 Task: Open terms of use by upcounsel template from the template gallery.
Action: Mouse moved to (56, 101)
Screenshot: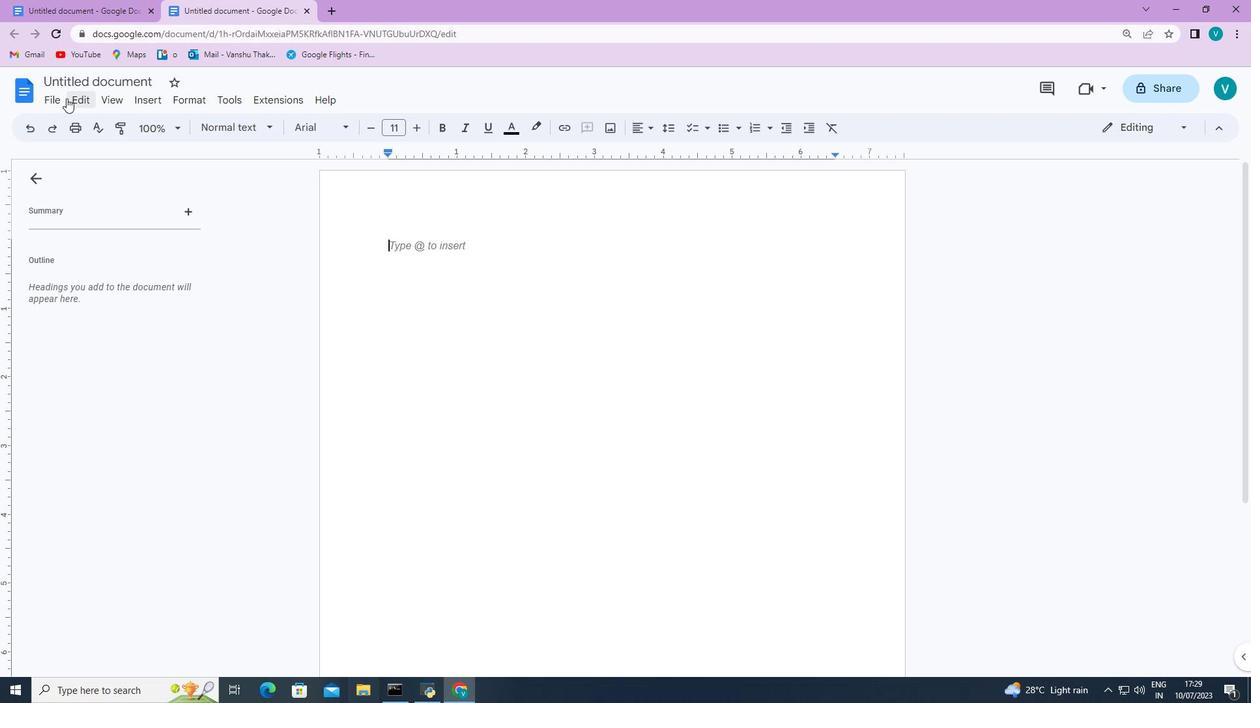 
Action: Mouse pressed left at (56, 101)
Screenshot: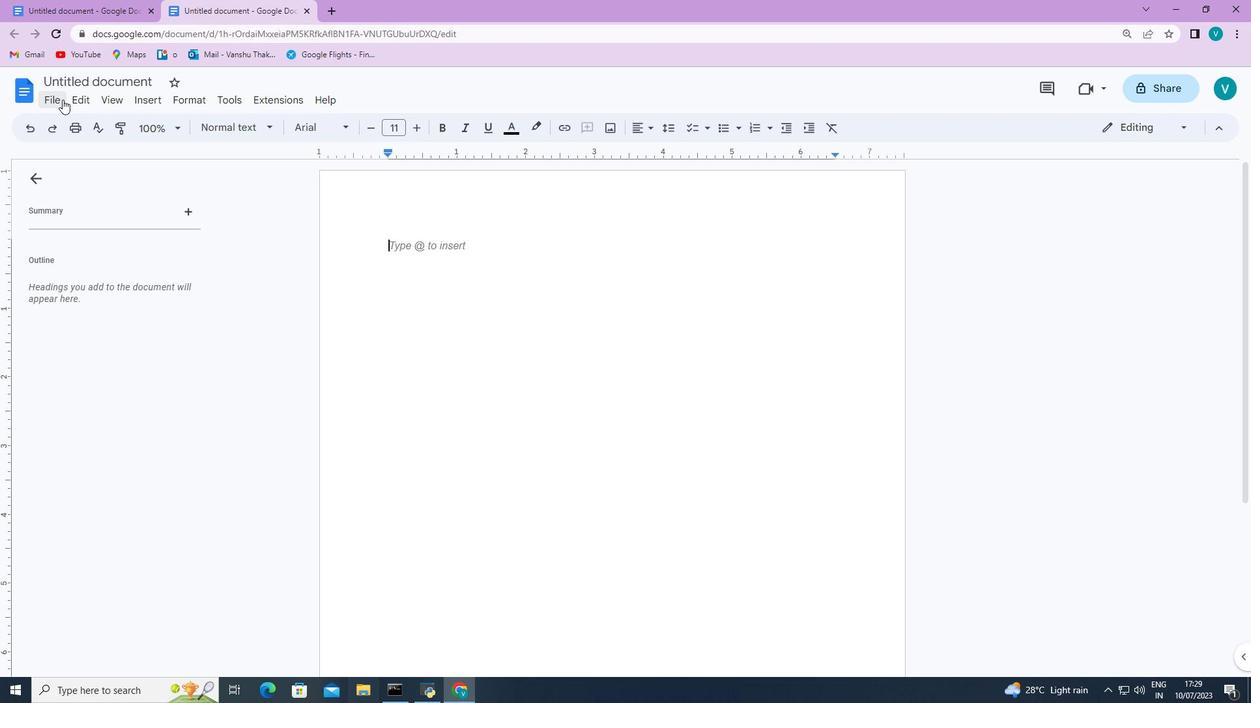 
Action: Mouse moved to (305, 148)
Screenshot: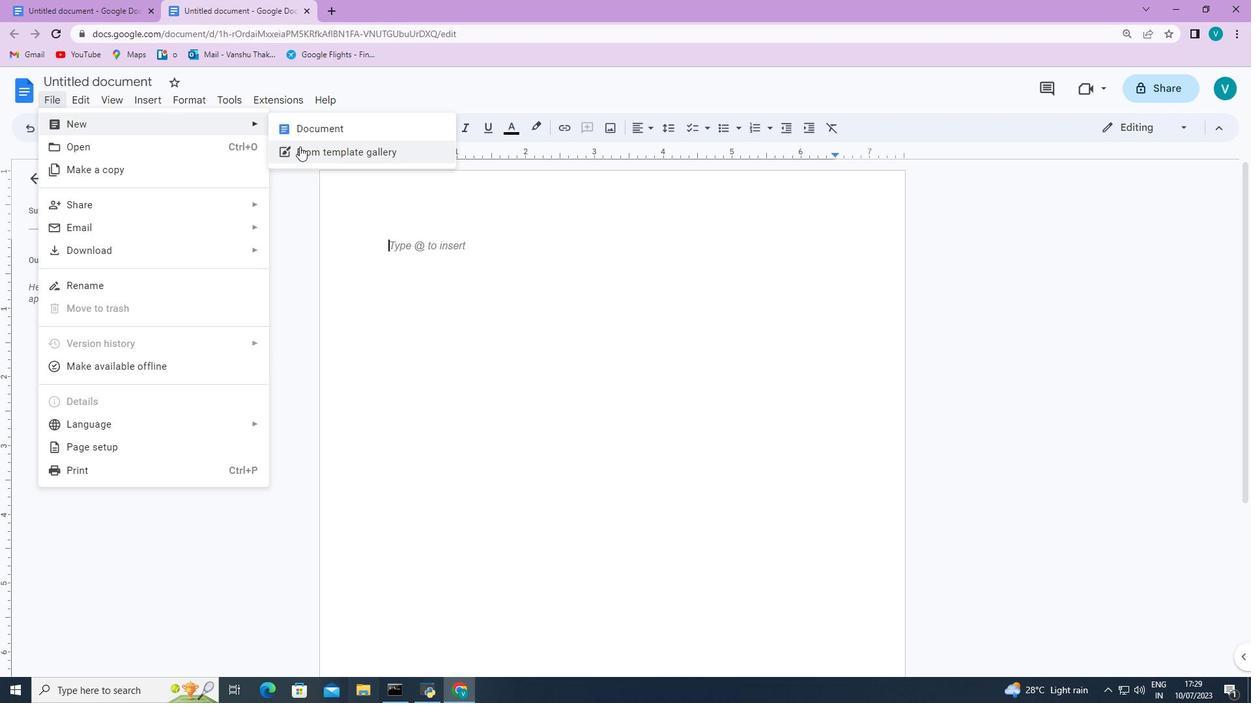 
Action: Mouse pressed left at (305, 148)
Screenshot: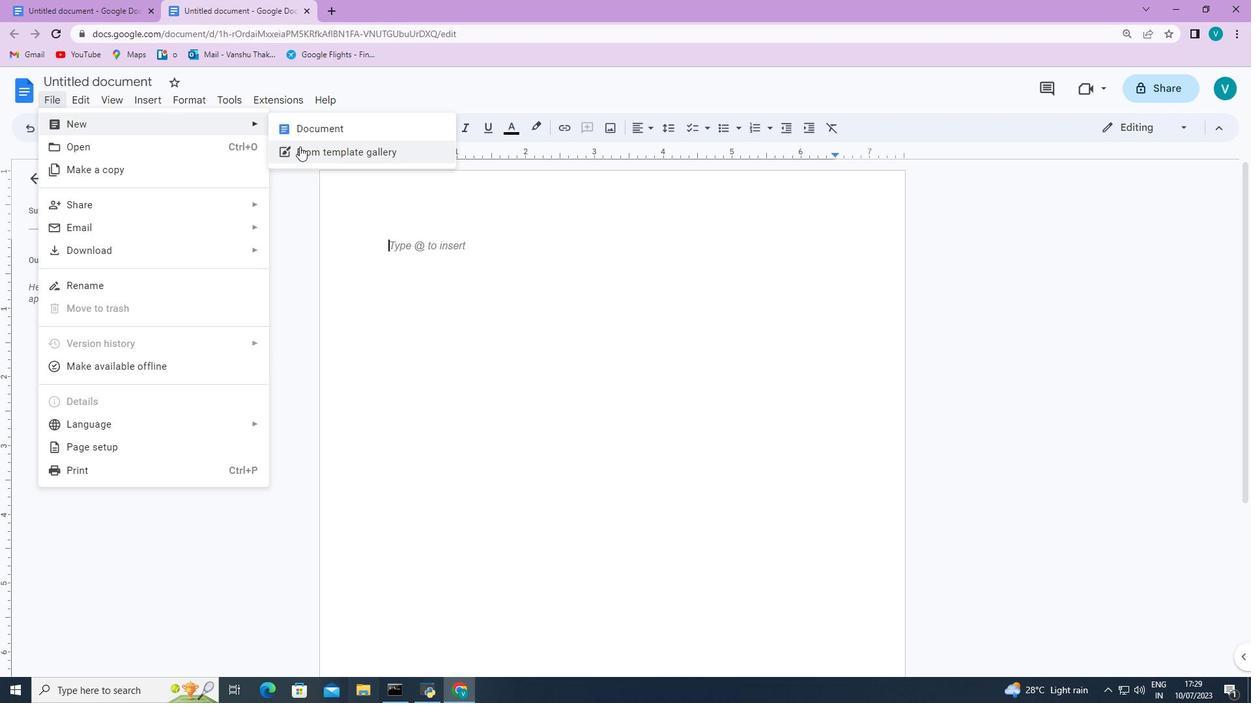 
Action: Mouse moved to (540, 336)
Screenshot: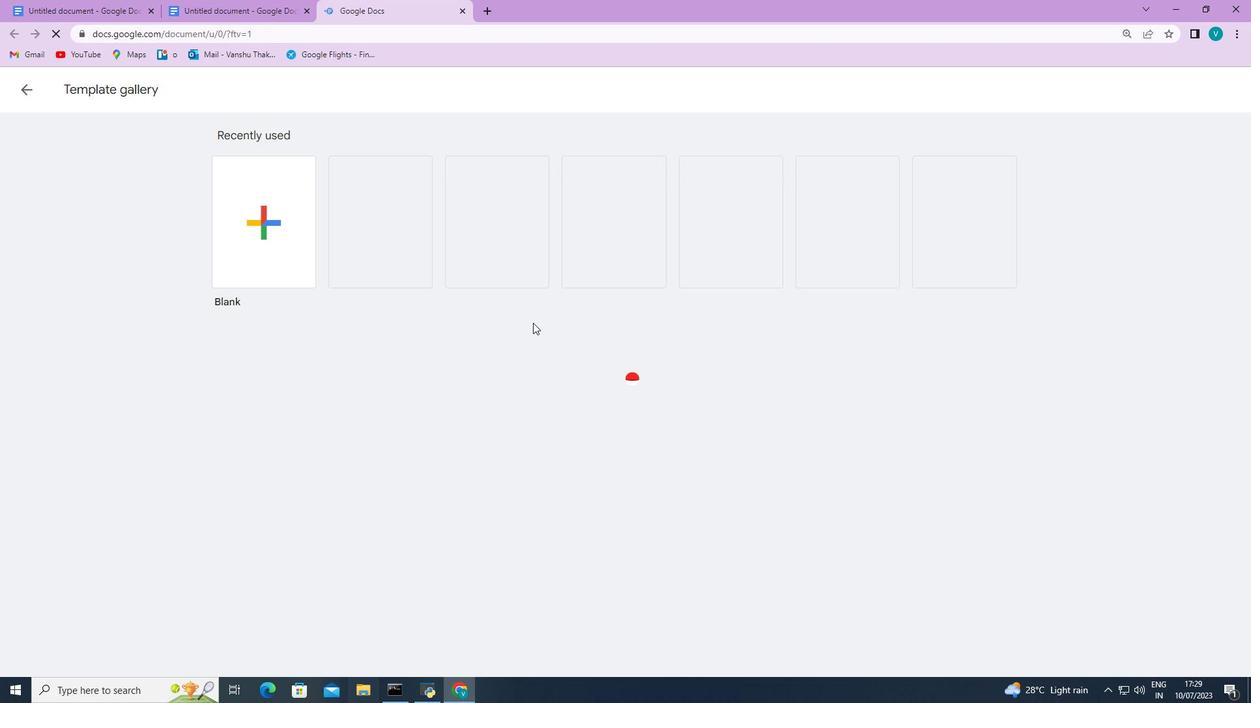 
Action: Mouse scrolled (540, 336) with delta (0, 0)
Screenshot: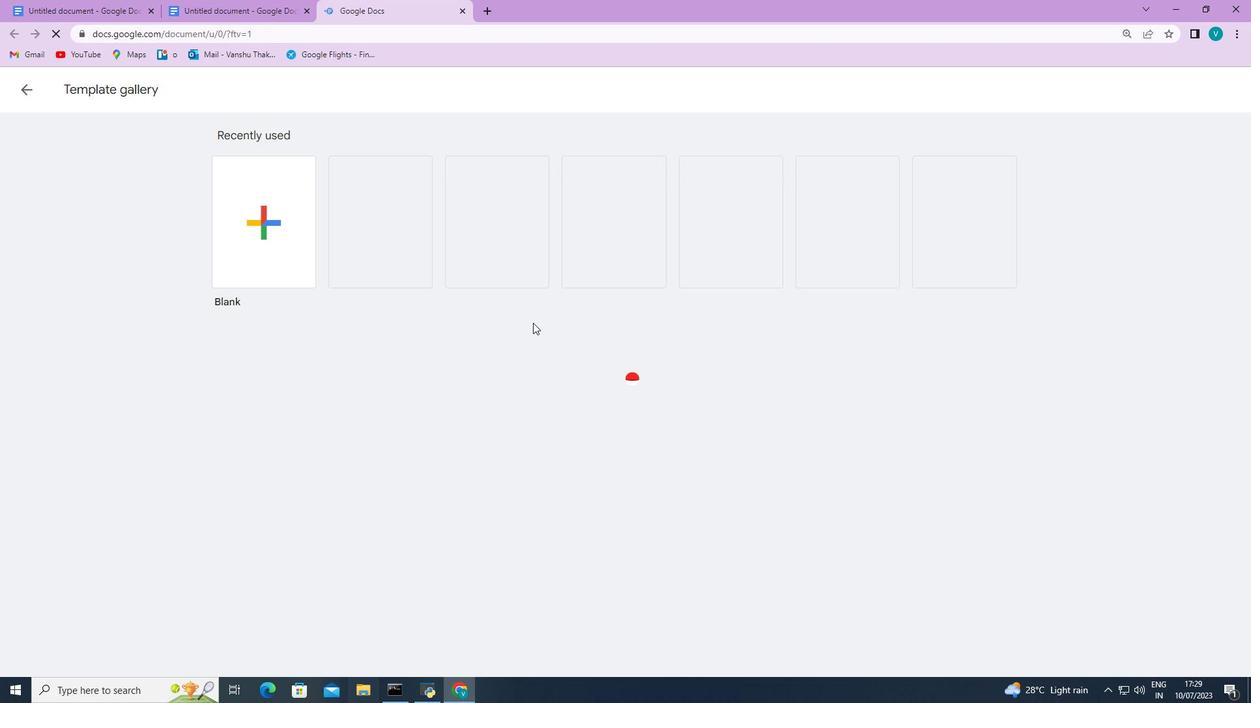 
Action: Mouse moved to (545, 342)
Screenshot: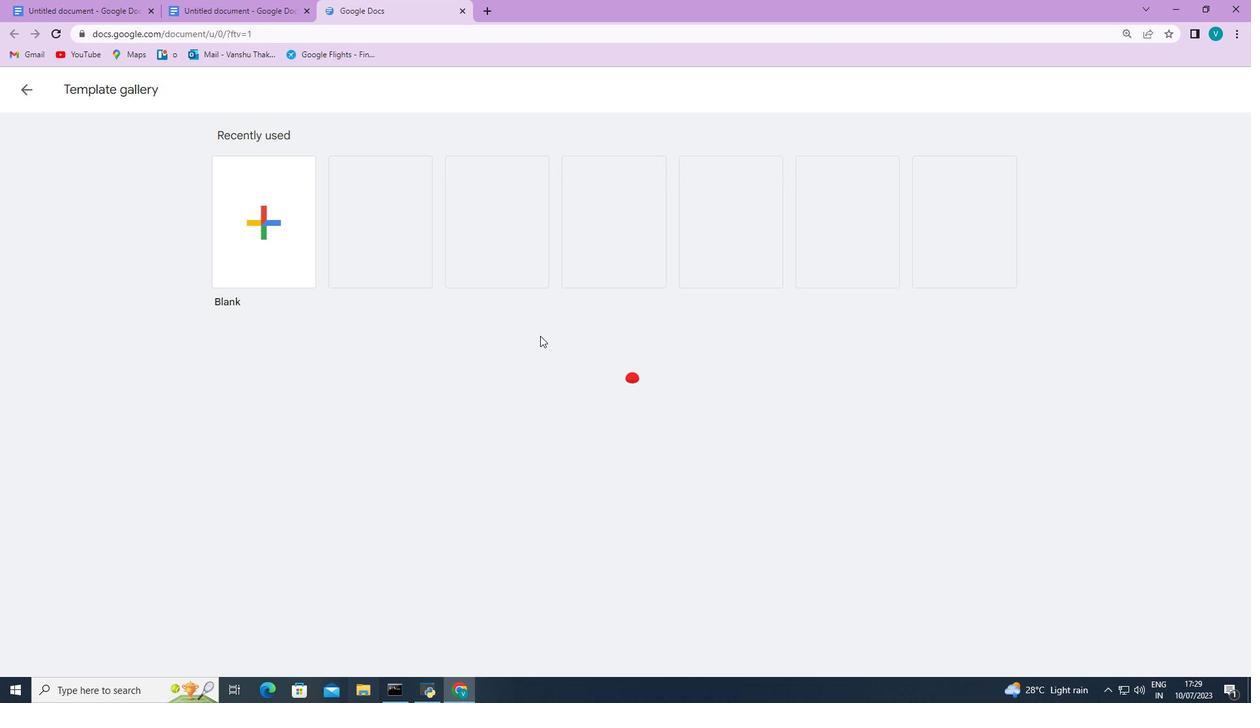 
Action: Mouse scrolled (545, 341) with delta (0, 0)
Screenshot: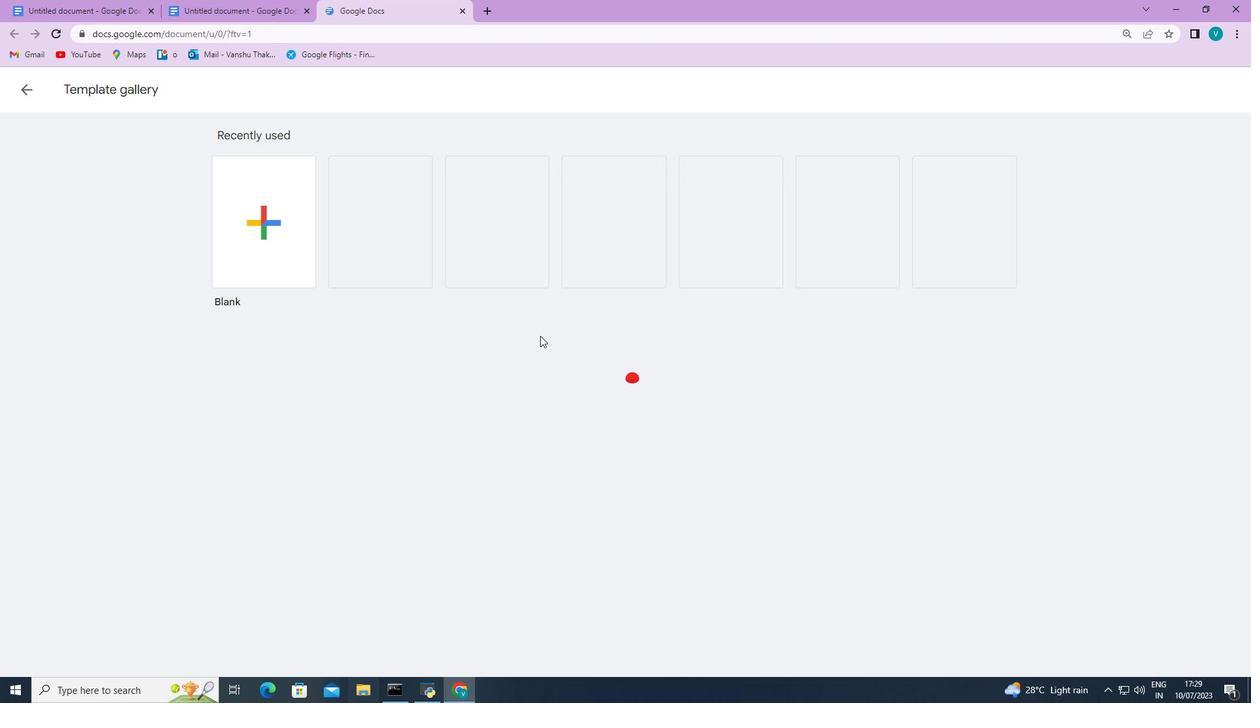 
Action: Mouse moved to (546, 342)
Screenshot: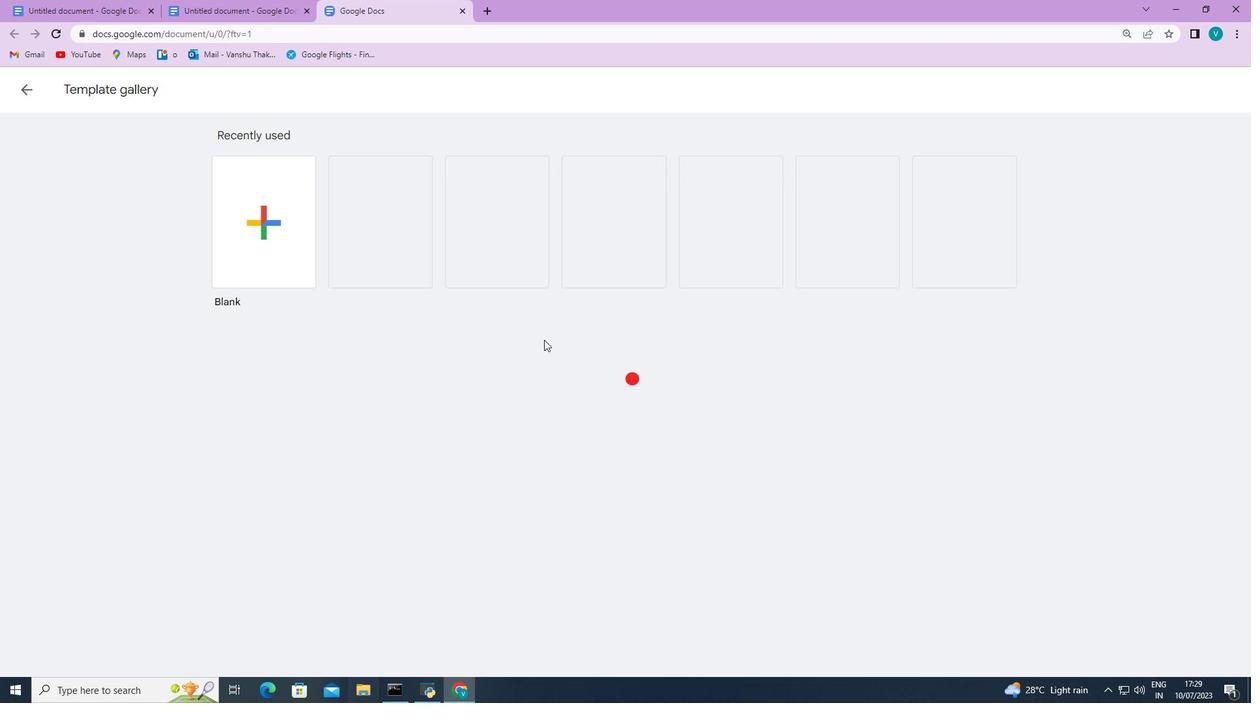 
Action: Mouse scrolled (546, 341) with delta (0, 0)
Screenshot: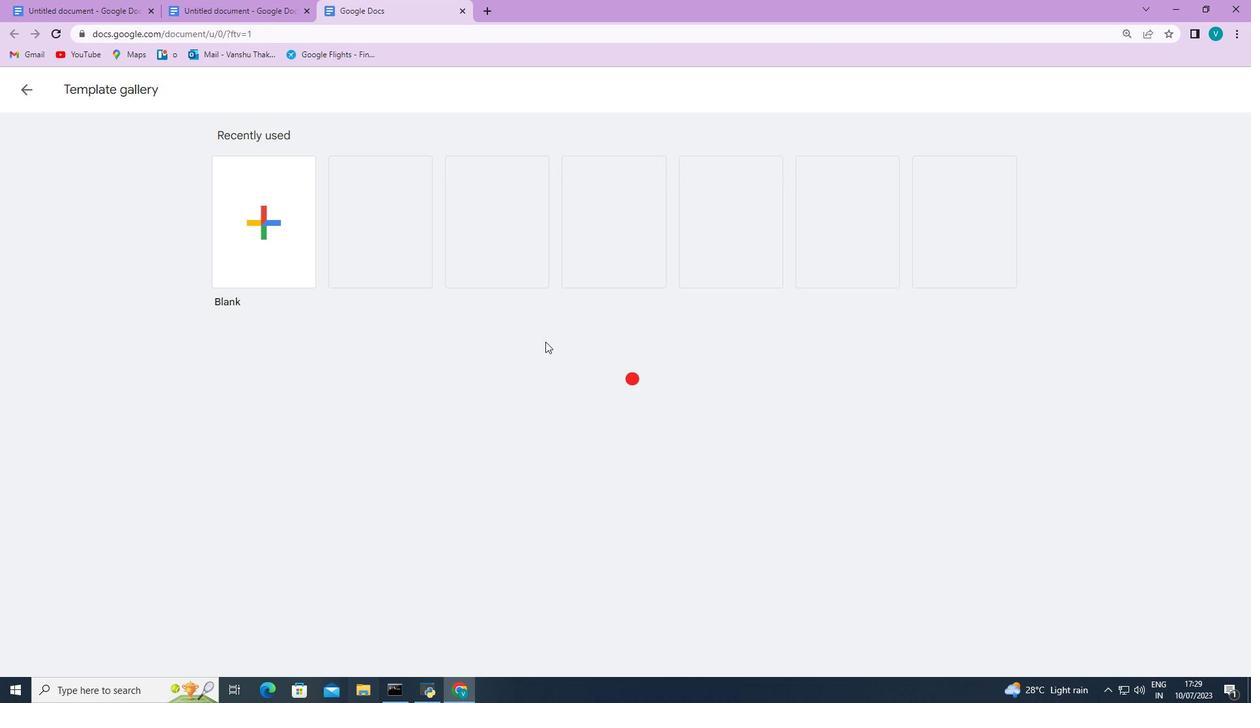 
Action: Mouse scrolled (546, 341) with delta (0, 0)
Screenshot: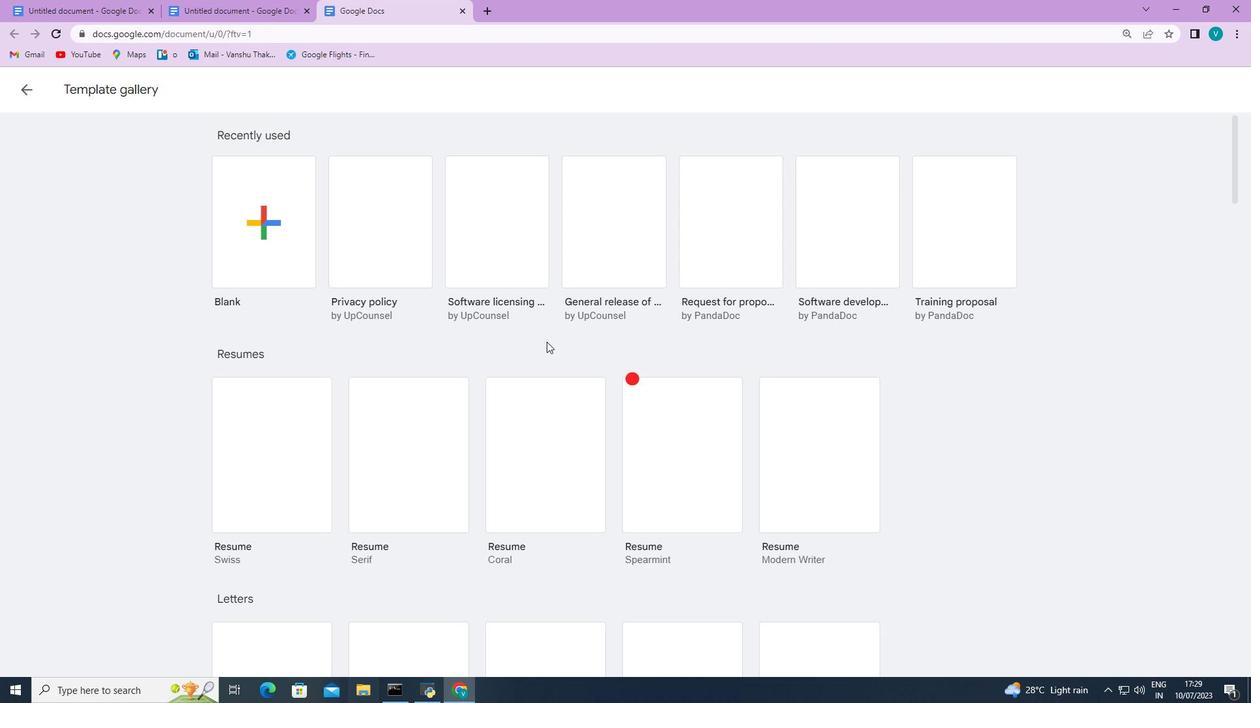 
Action: Mouse scrolled (546, 341) with delta (0, 0)
Screenshot: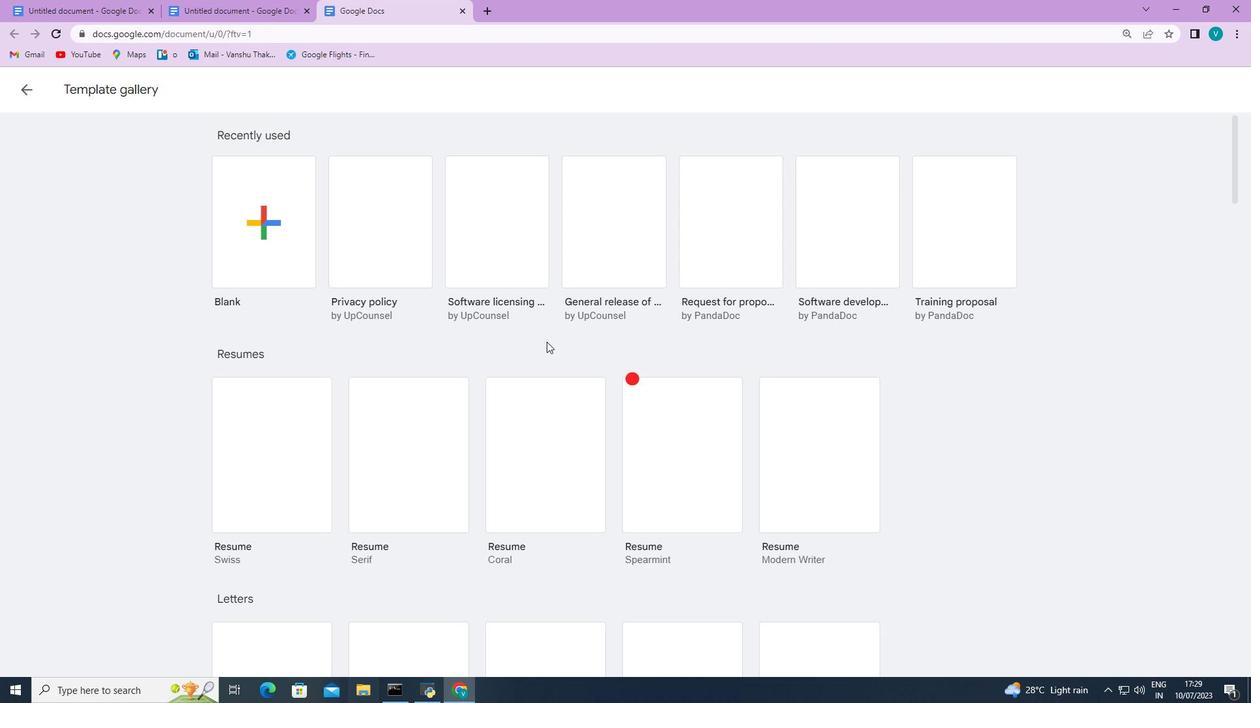 
Action: Mouse scrolled (546, 341) with delta (0, 0)
Screenshot: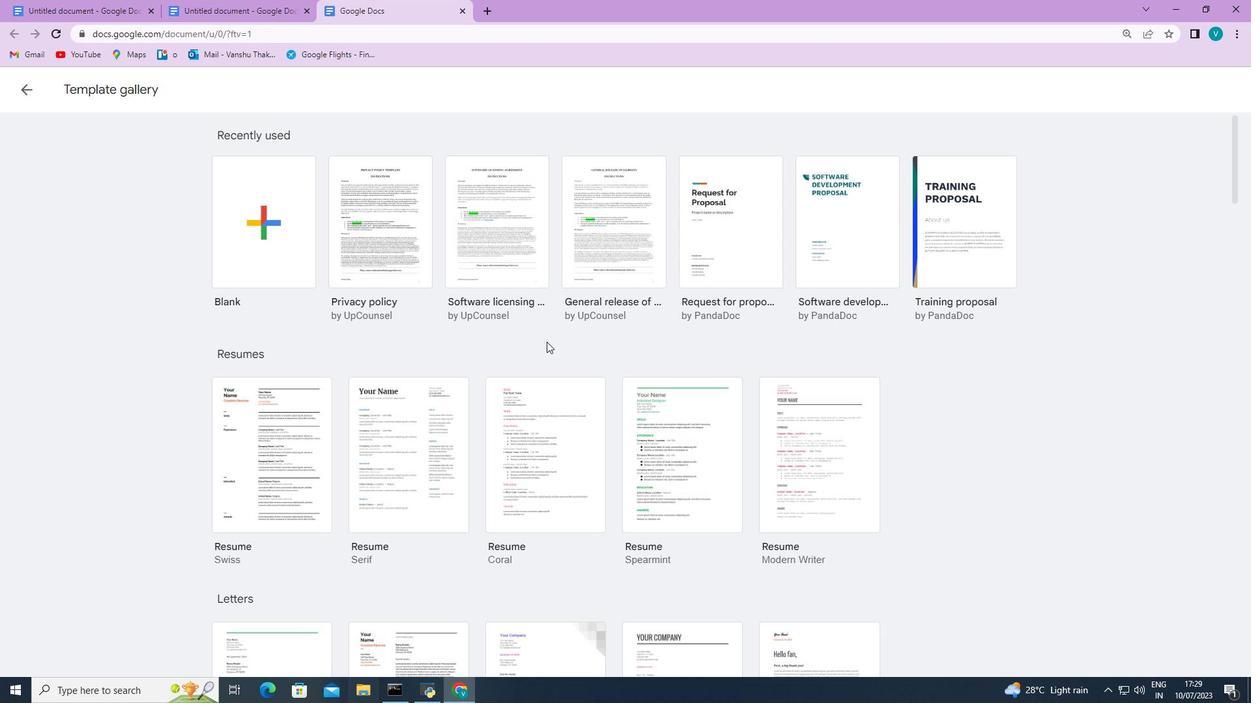 
Action: Mouse scrolled (546, 341) with delta (0, 0)
Screenshot: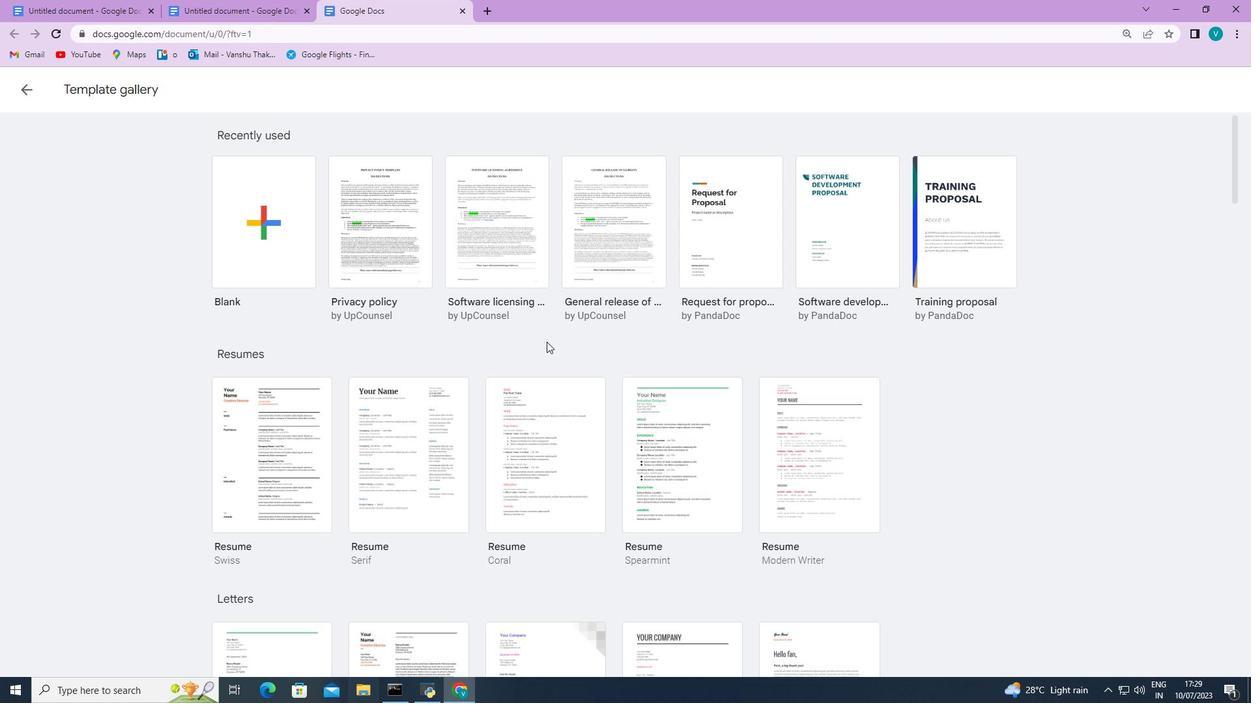 
Action: Mouse scrolled (546, 341) with delta (0, 0)
Screenshot: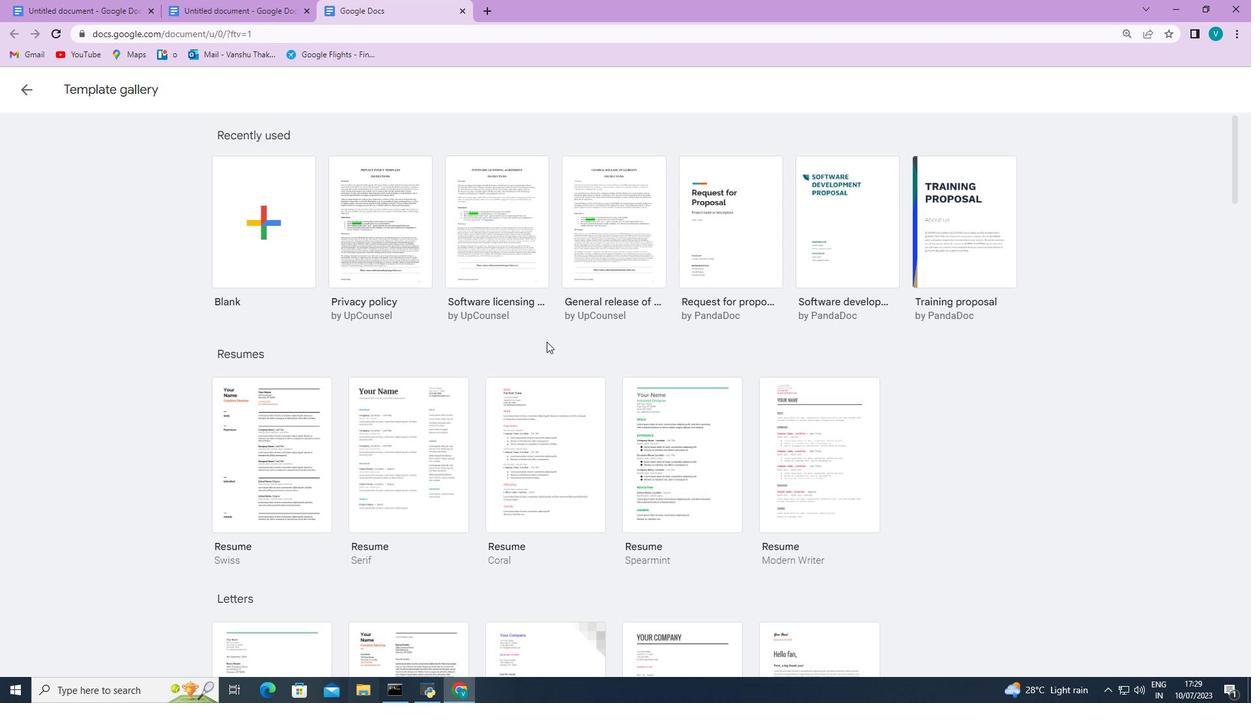 
Action: Mouse scrolled (546, 341) with delta (0, 0)
Screenshot: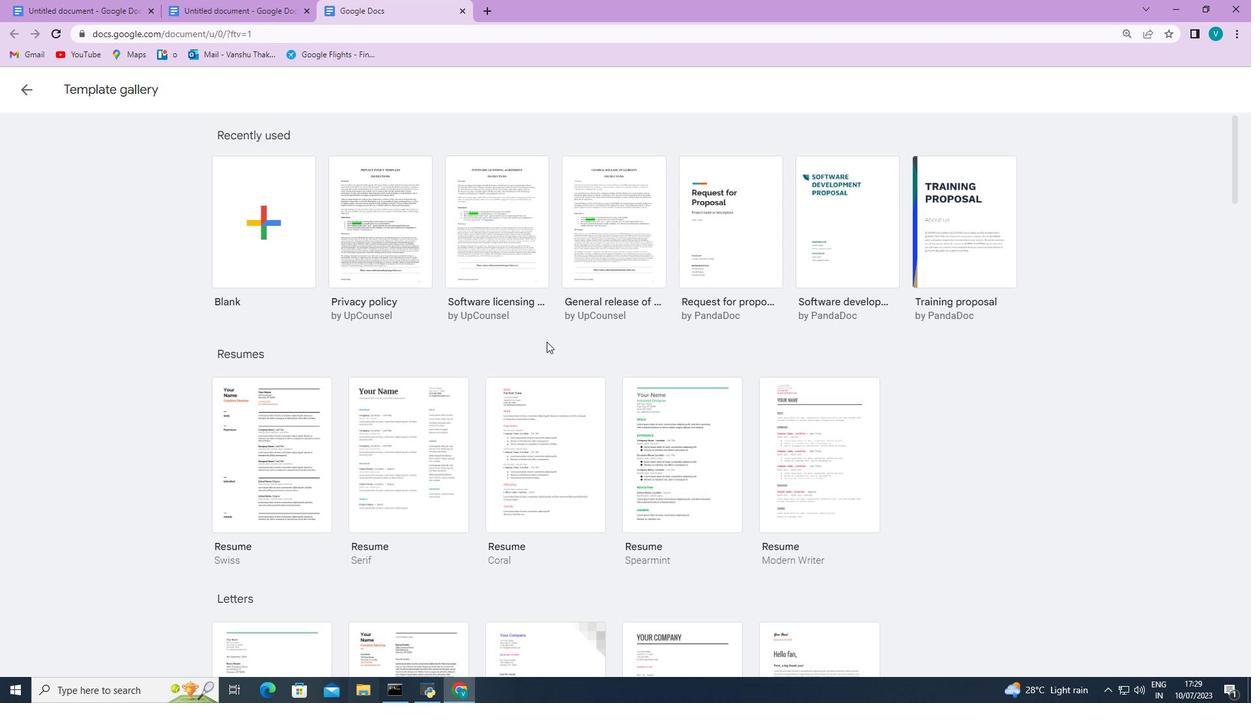 
Action: Mouse scrolled (546, 341) with delta (0, 0)
Screenshot: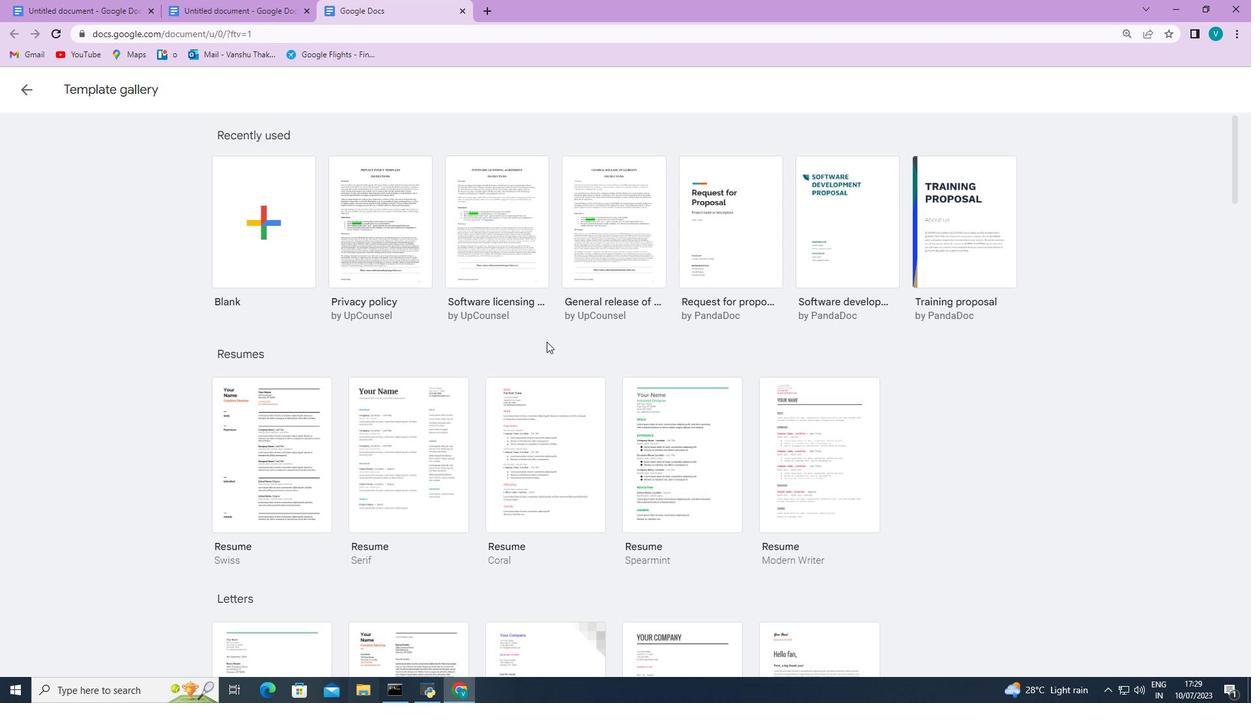 
Action: Mouse scrolled (546, 341) with delta (0, 0)
Screenshot: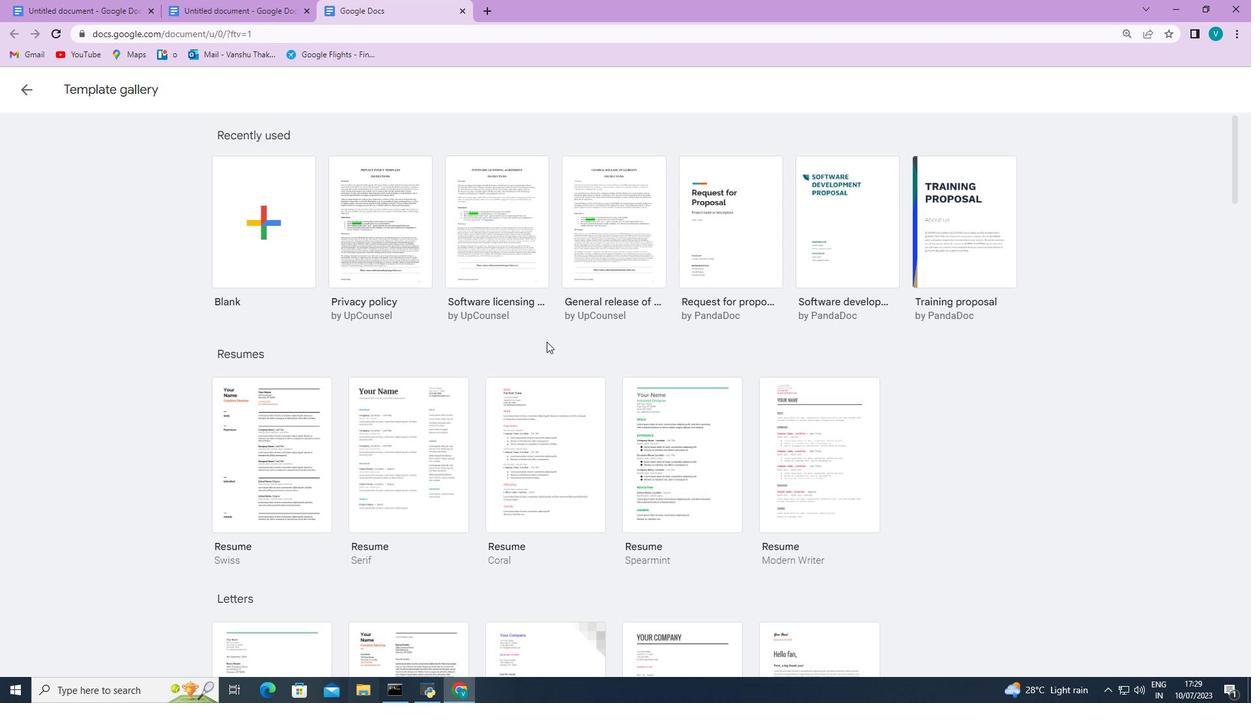
Action: Mouse moved to (611, 322)
Screenshot: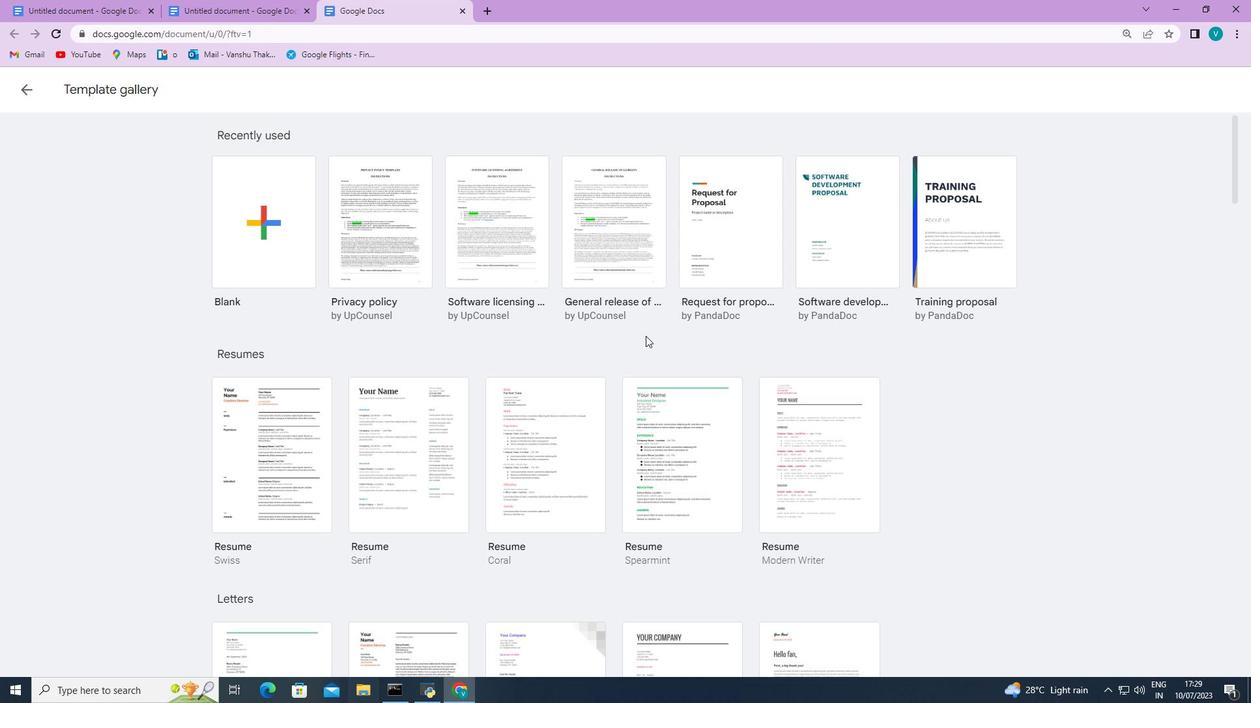 
Action: Mouse scrolled (611, 321) with delta (0, 0)
Screenshot: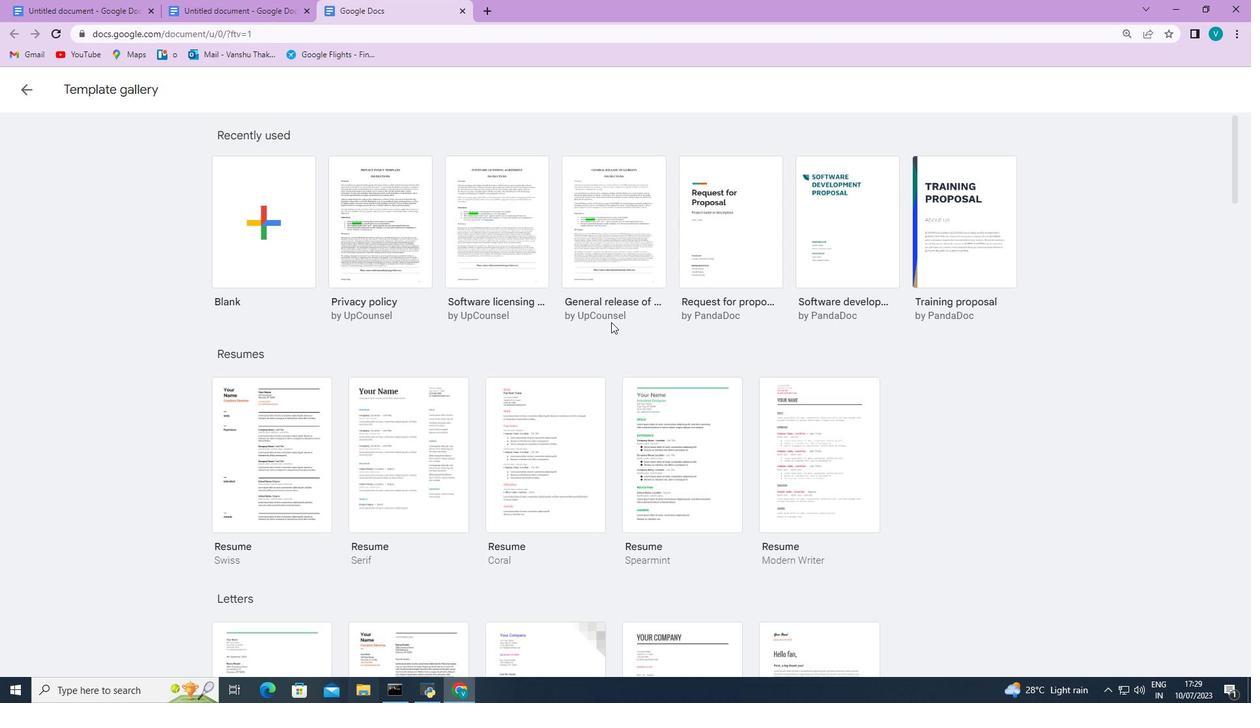 
Action: Mouse scrolled (611, 321) with delta (0, 0)
Screenshot: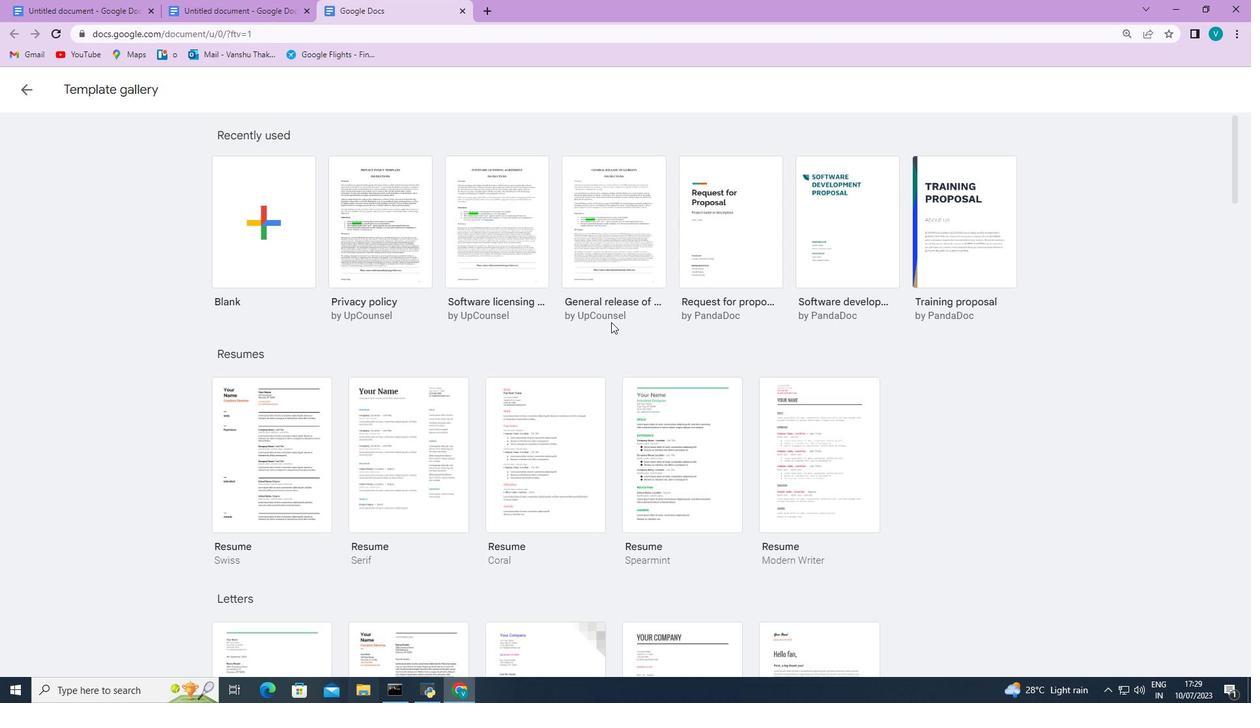 
Action: Mouse scrolled (611, 321) with delta (0, 0)
Screenshot: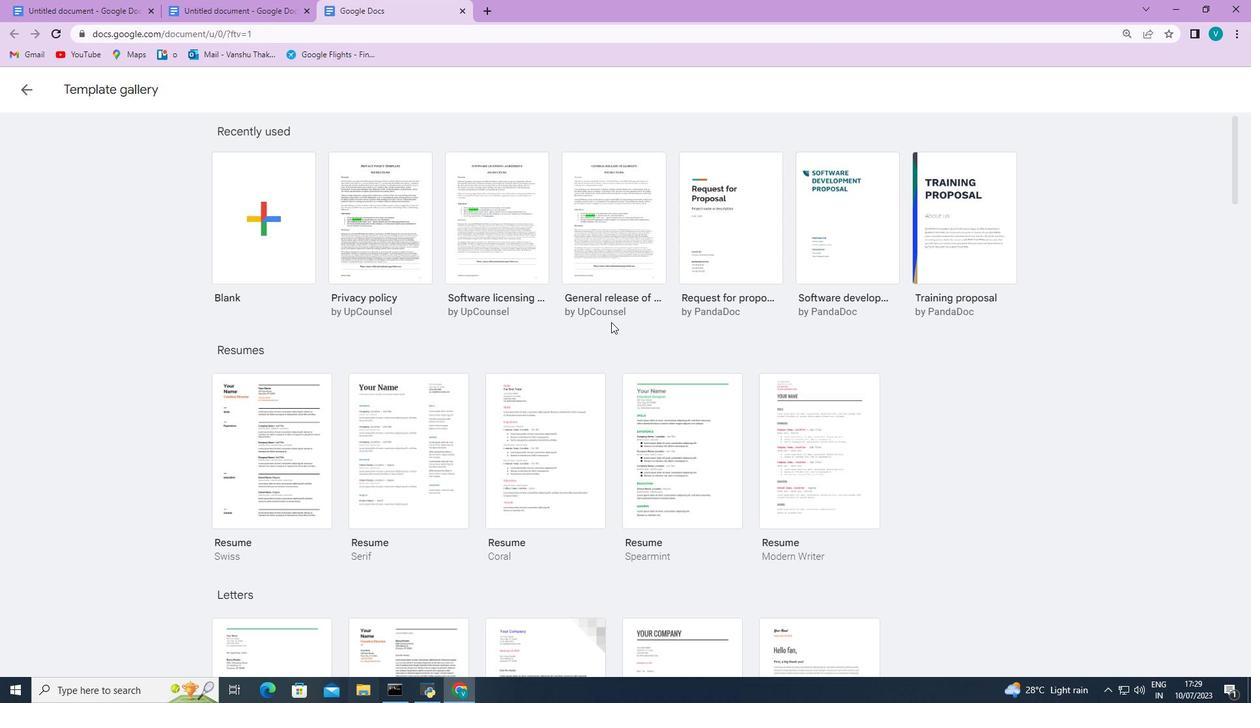 
Action: Mouse scrolled (611, 321) with delta (0, 0)
Screenshot: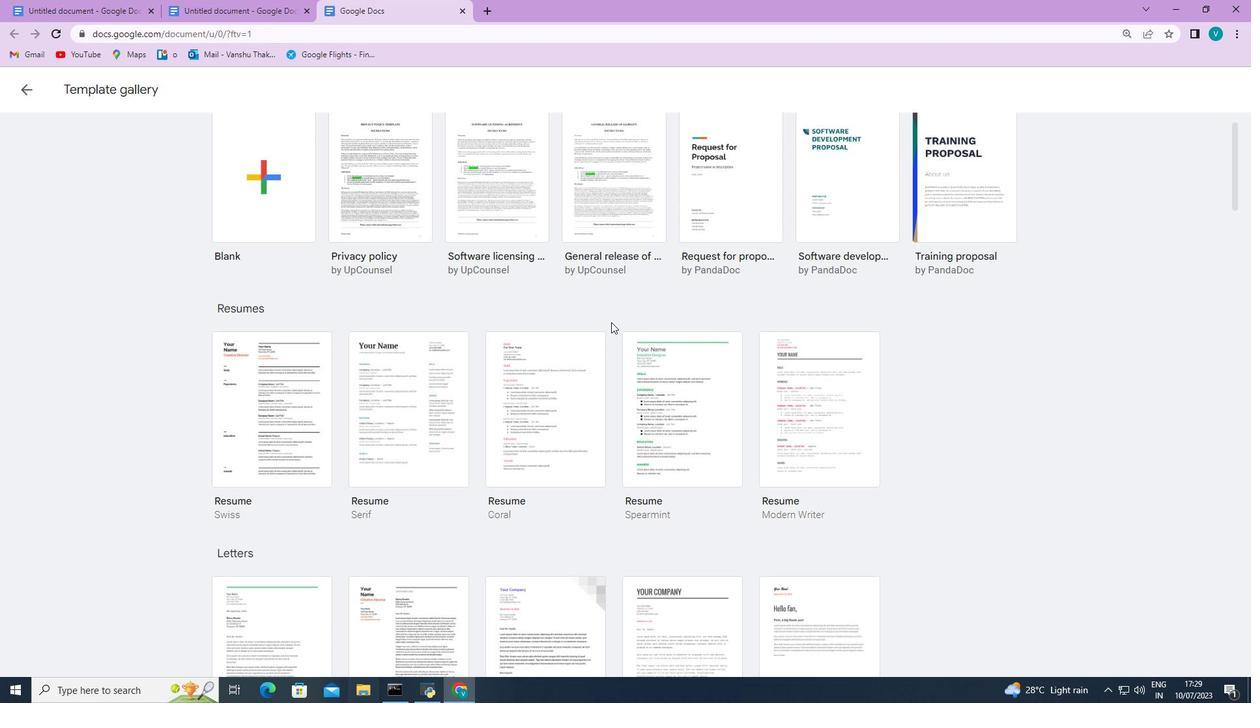 
Action: Mouse scrolled (611, 321) with delta (0, 0)
Screenshot: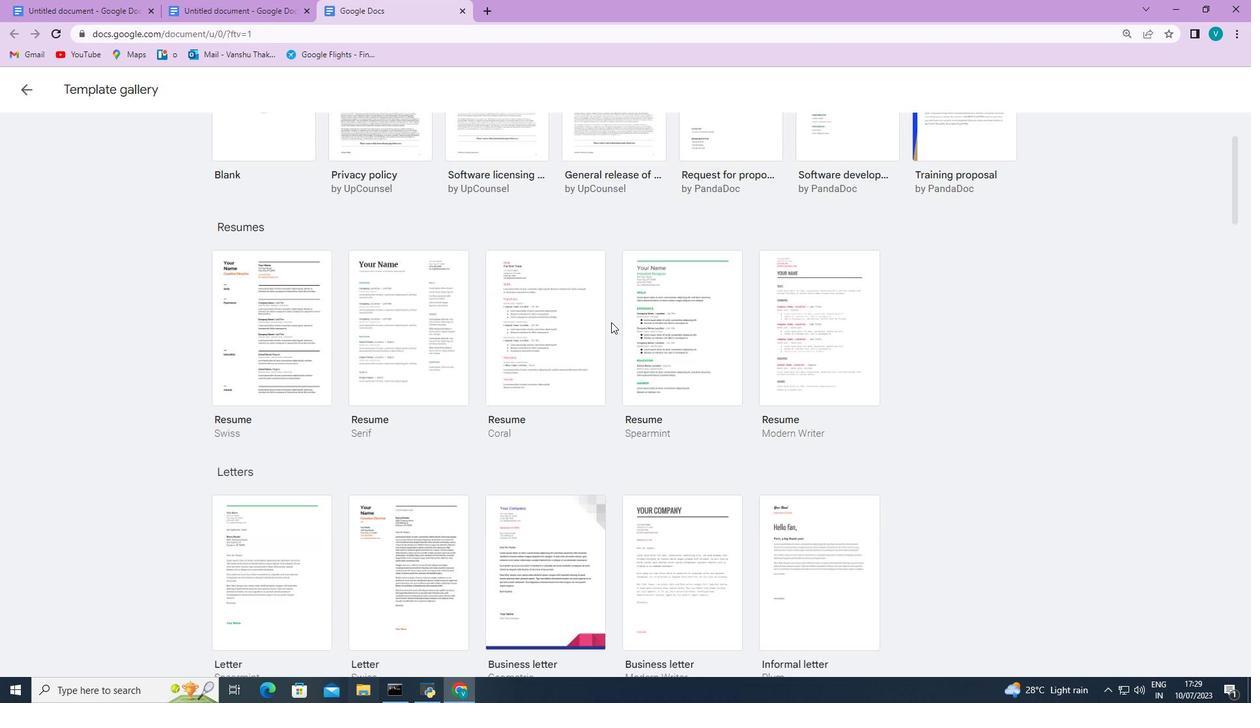 
Action: Mouse scrolled (611, 321) with delta (0, 0)
Screenshot: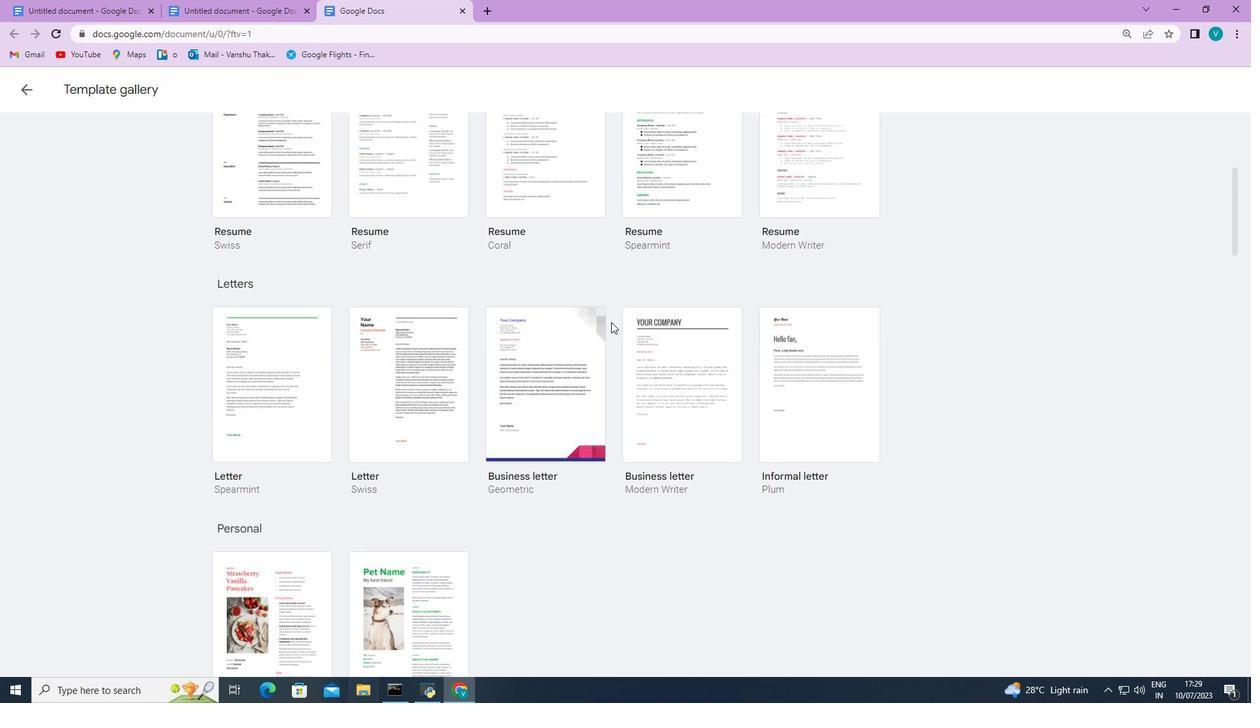 
Action: Mouse scrolled (611, 321) with delta (0, 0)
Screenshot: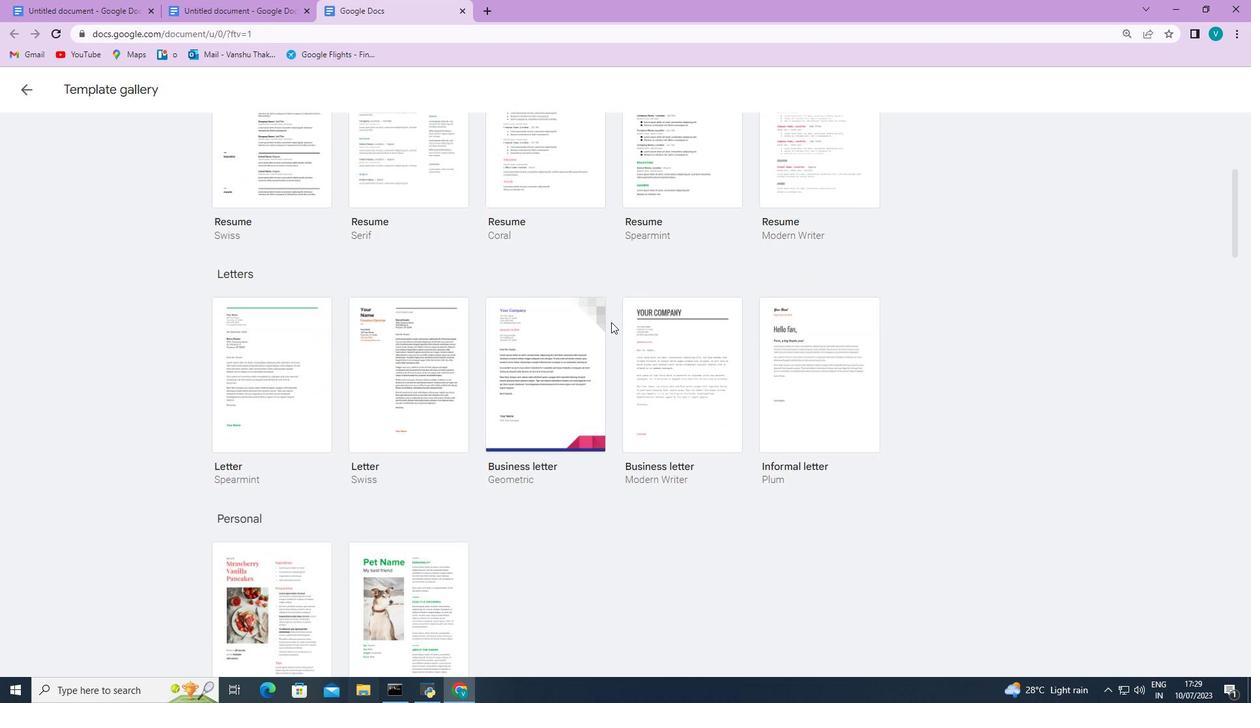 
Action: Mouse scrolled (611, 321) with delta (0, 0)
Screenshot: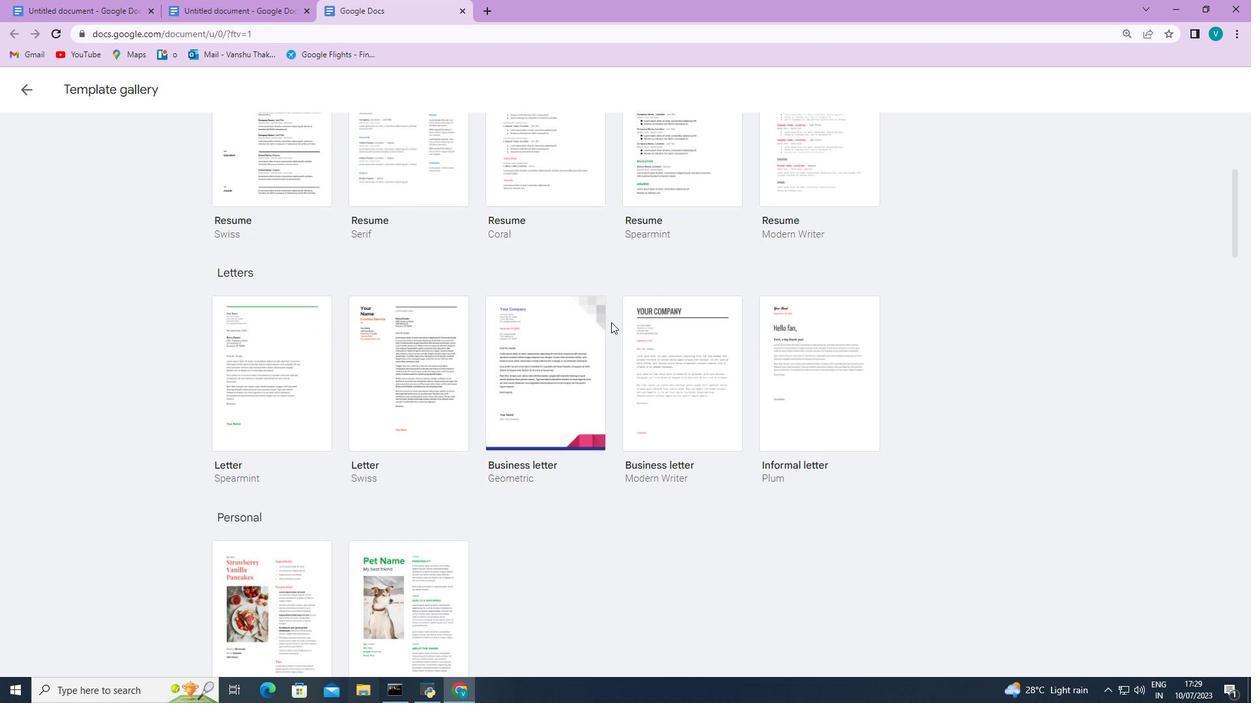 
Action: Mouse scrolled (611, 321) with delta (0, 0)
Screenshot: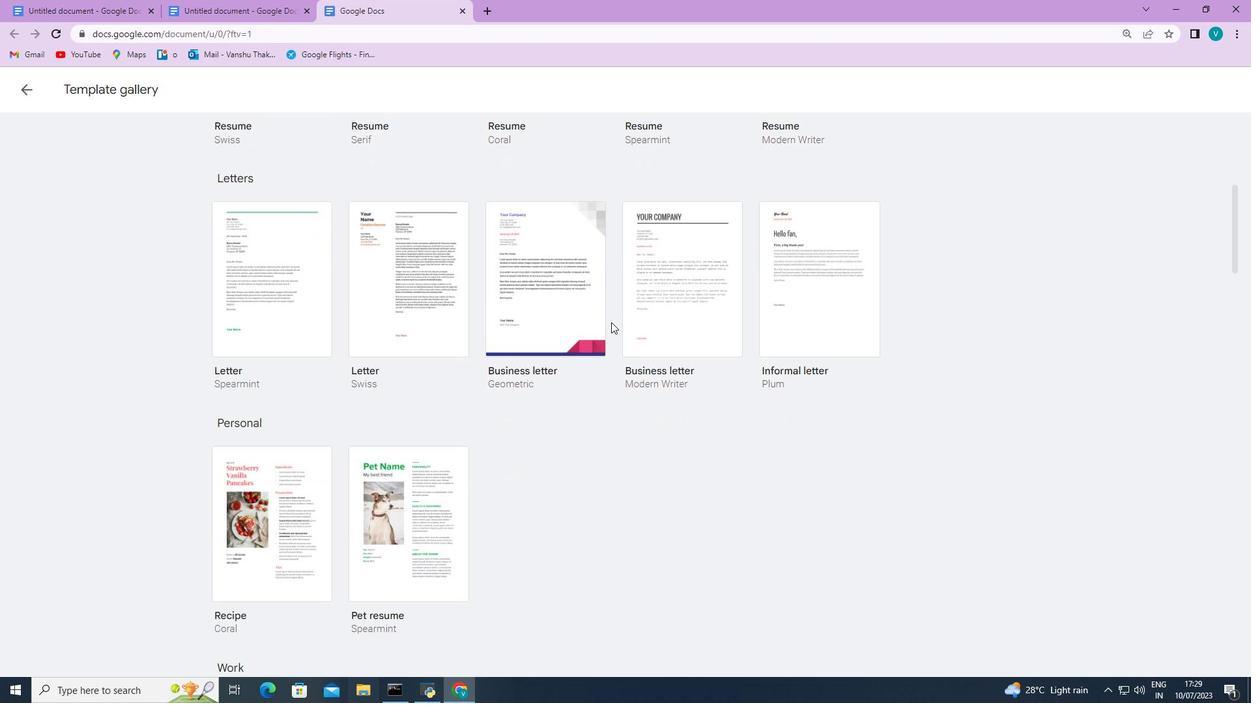 
Action: Mouse scrolled (611, 321) with delta (0, 0)
Screenshot: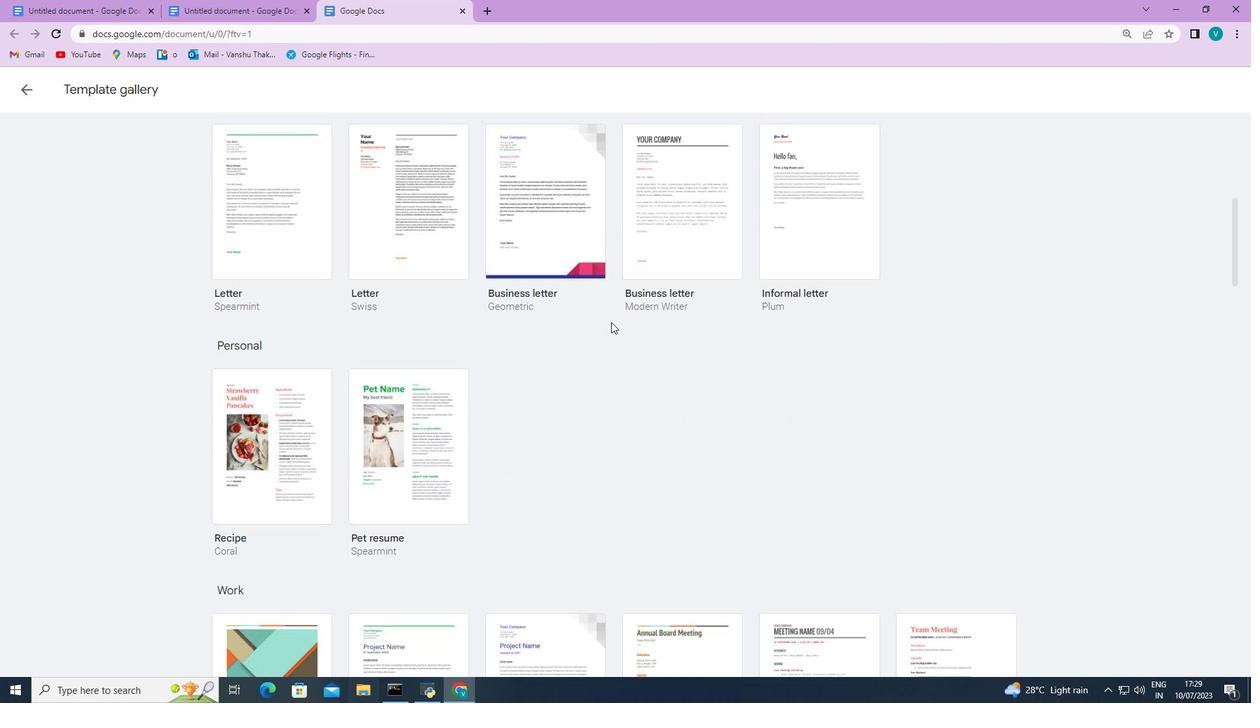
Action: Mouse scrolled (611, 321) with delta (0, 0)
Screenshot: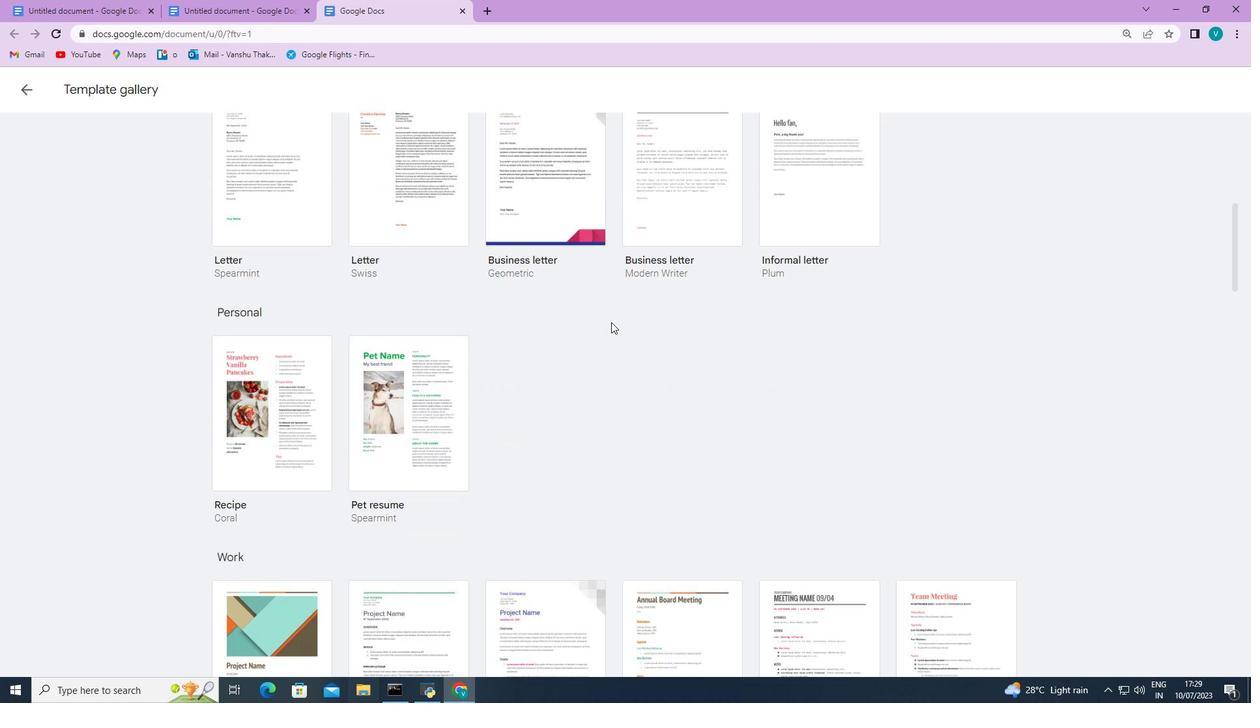 
Action: Mouse scrolled (611, 321) with delta (0, 0)
Screenshot: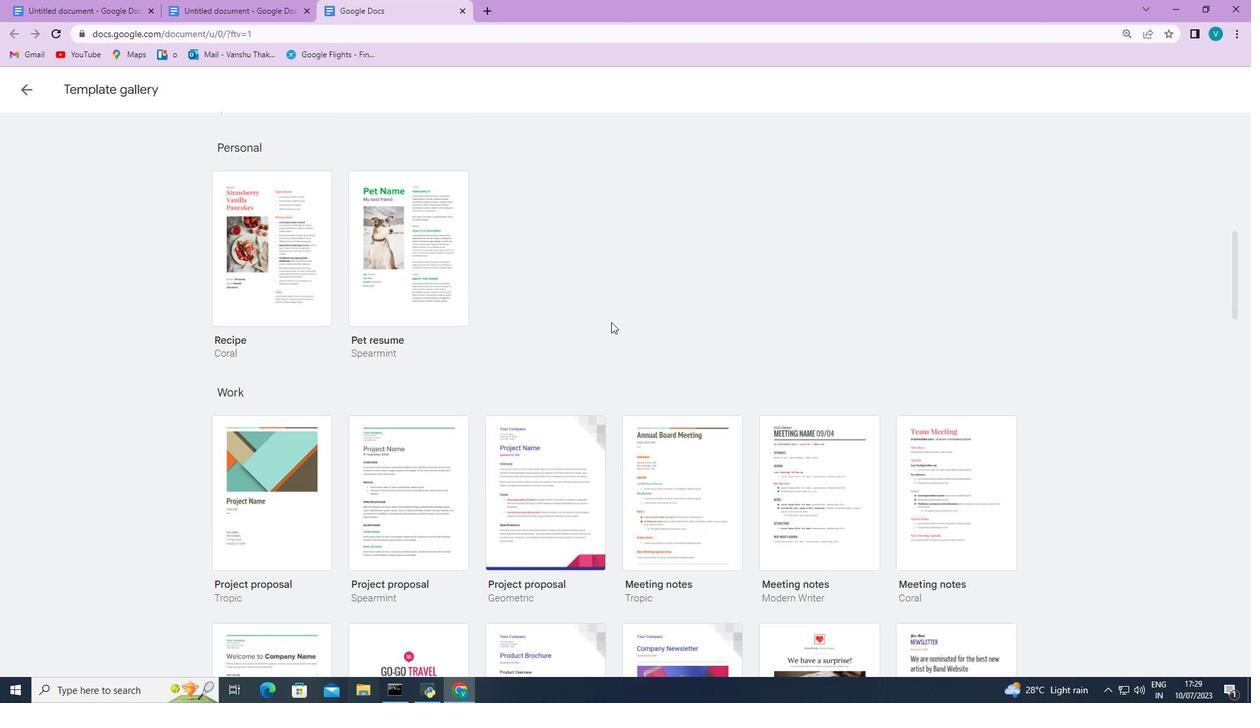 
Action: Mouse scrolled (611, 321) with delta (0, 0)
Screenshot: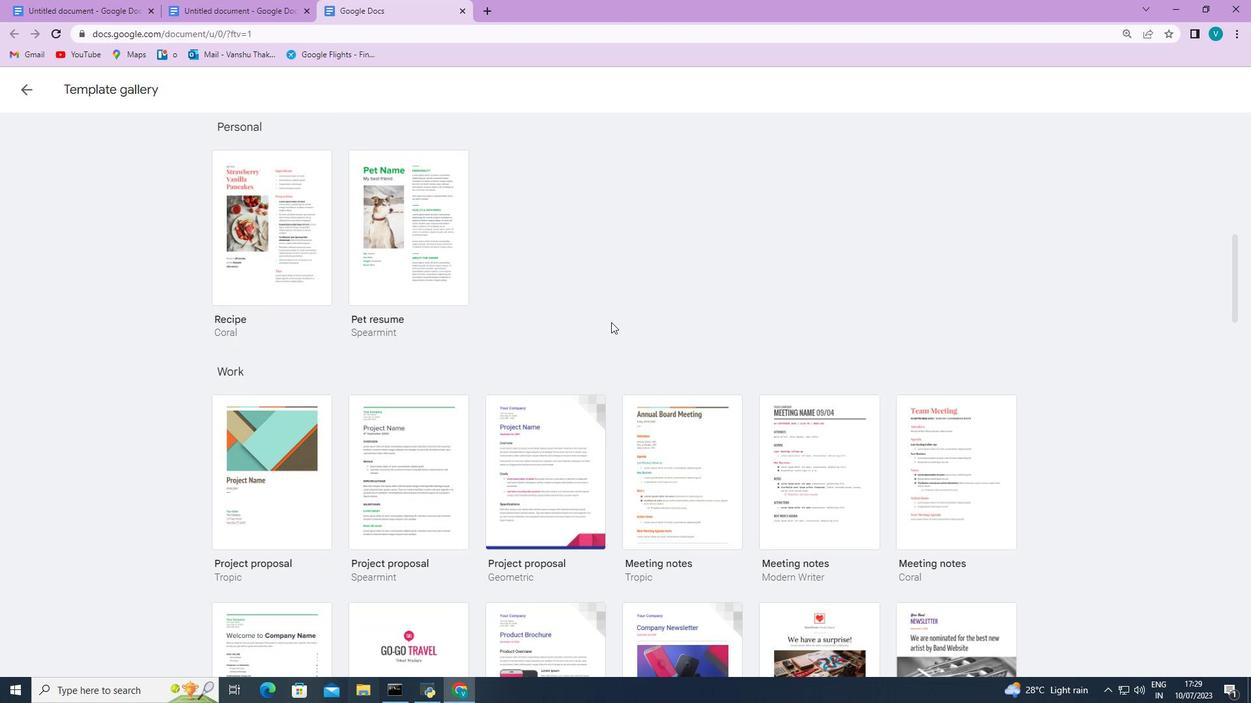 
Action: Mouse scrolled (611, 321) with delta (0, 0)
Screenshot: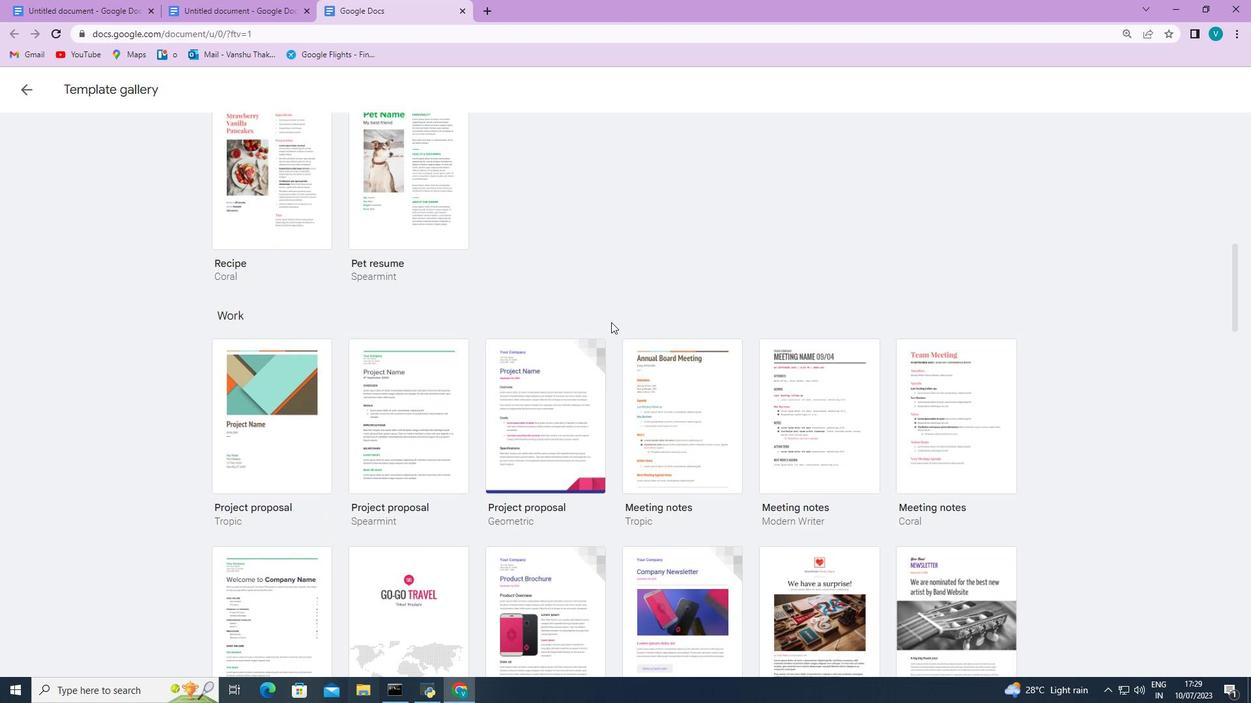 
Action: Mouse scrolled (611, 321) with delta (0, 0)
Screenshot: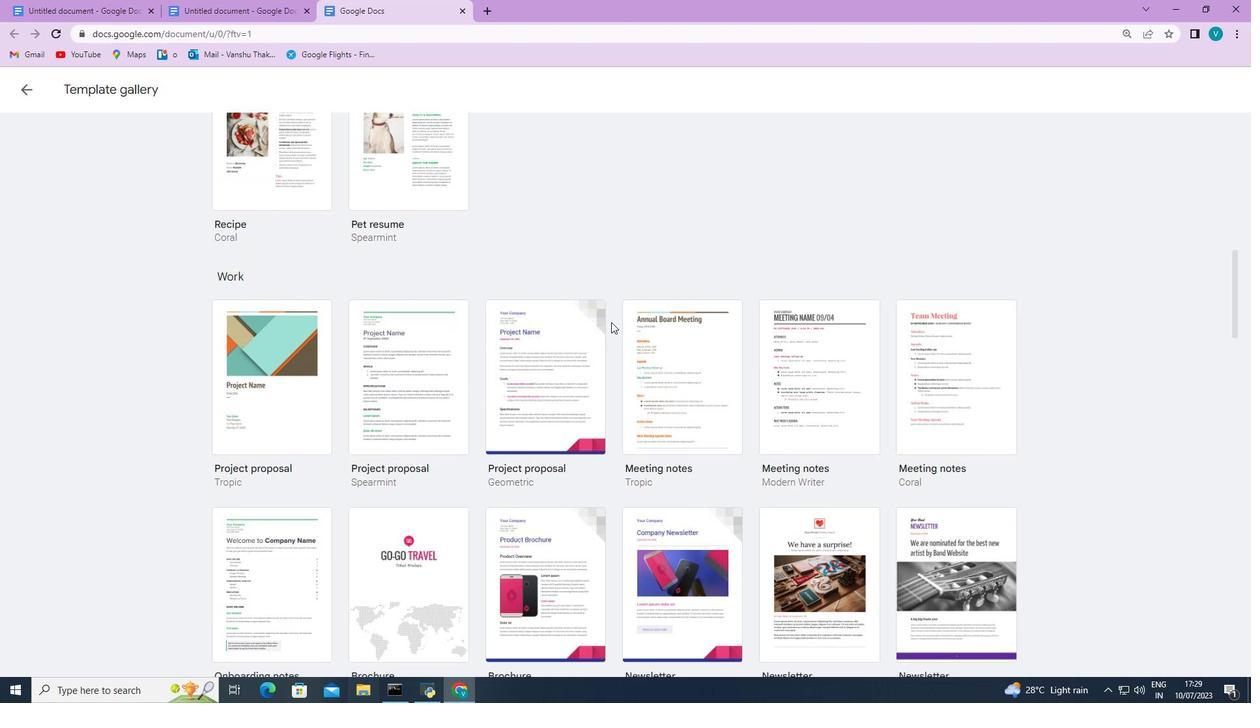 
Action: Mouse scrolled (611, 321) with delta (0, 0)
Screenshot: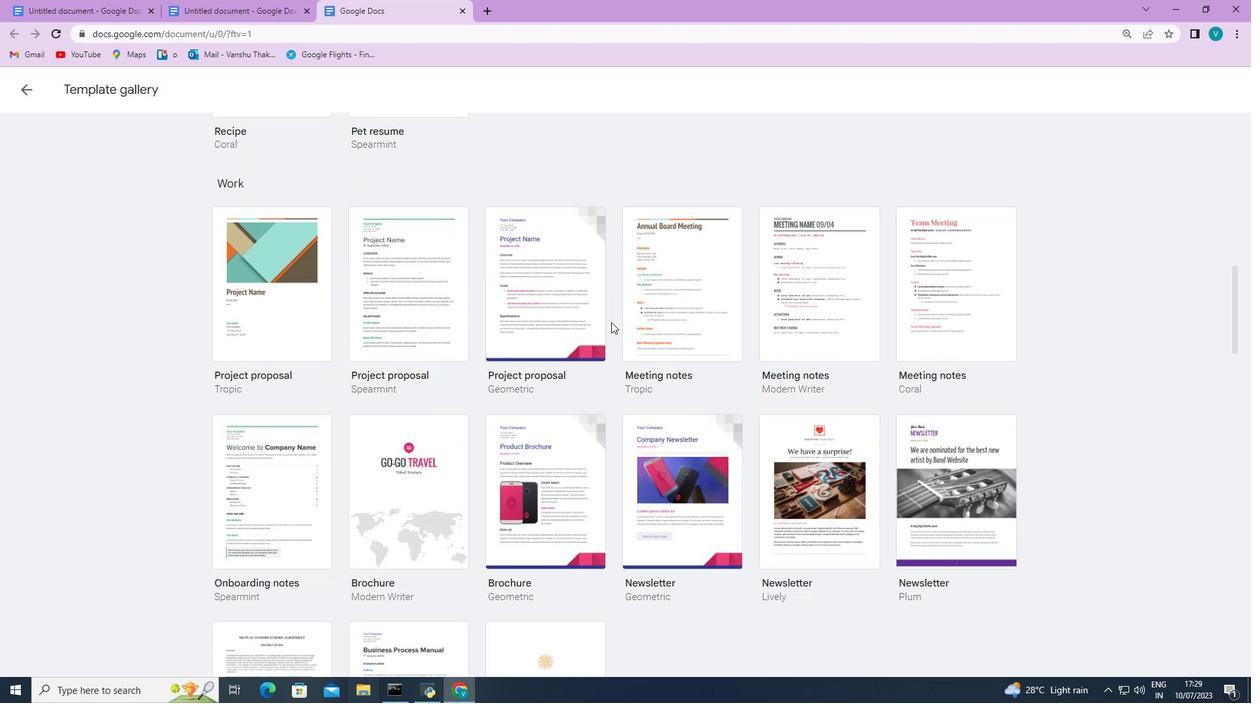 
Action: Mouse scrolled (611, 321) with delta (0, 0)
Screenshot: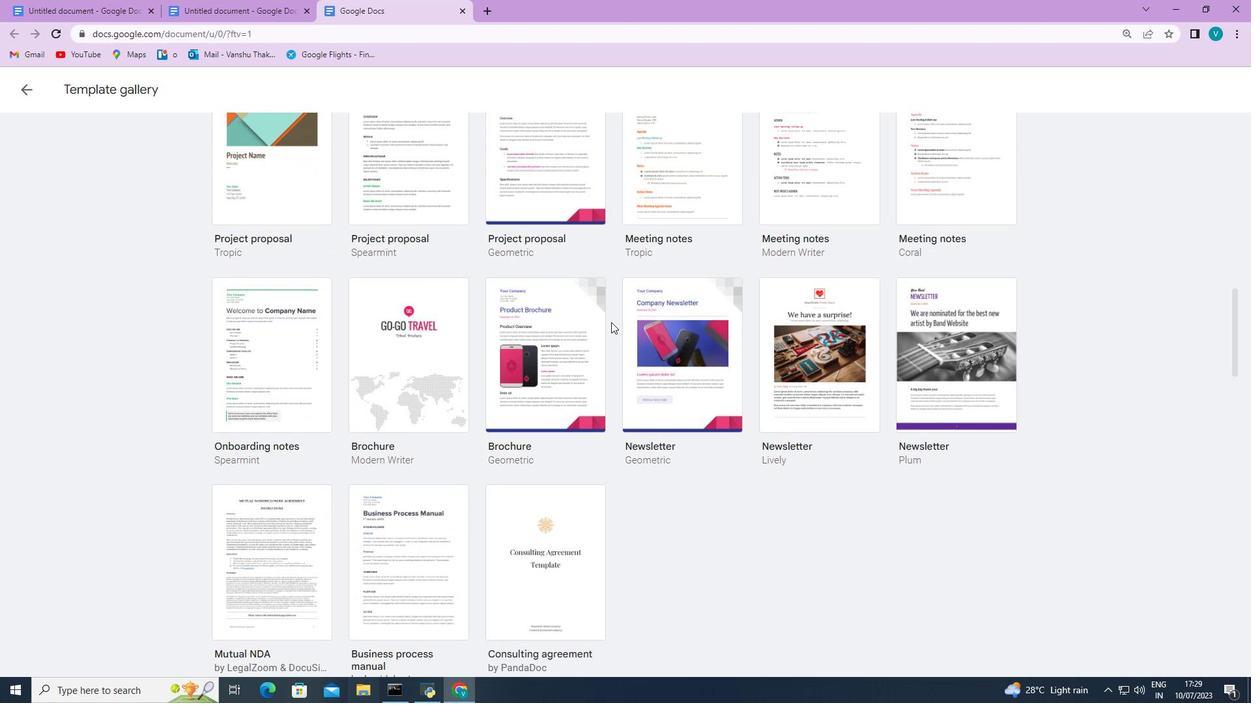 
Action: Mouse scrolled (611, 321) with delta (0, 0)
Screenshot: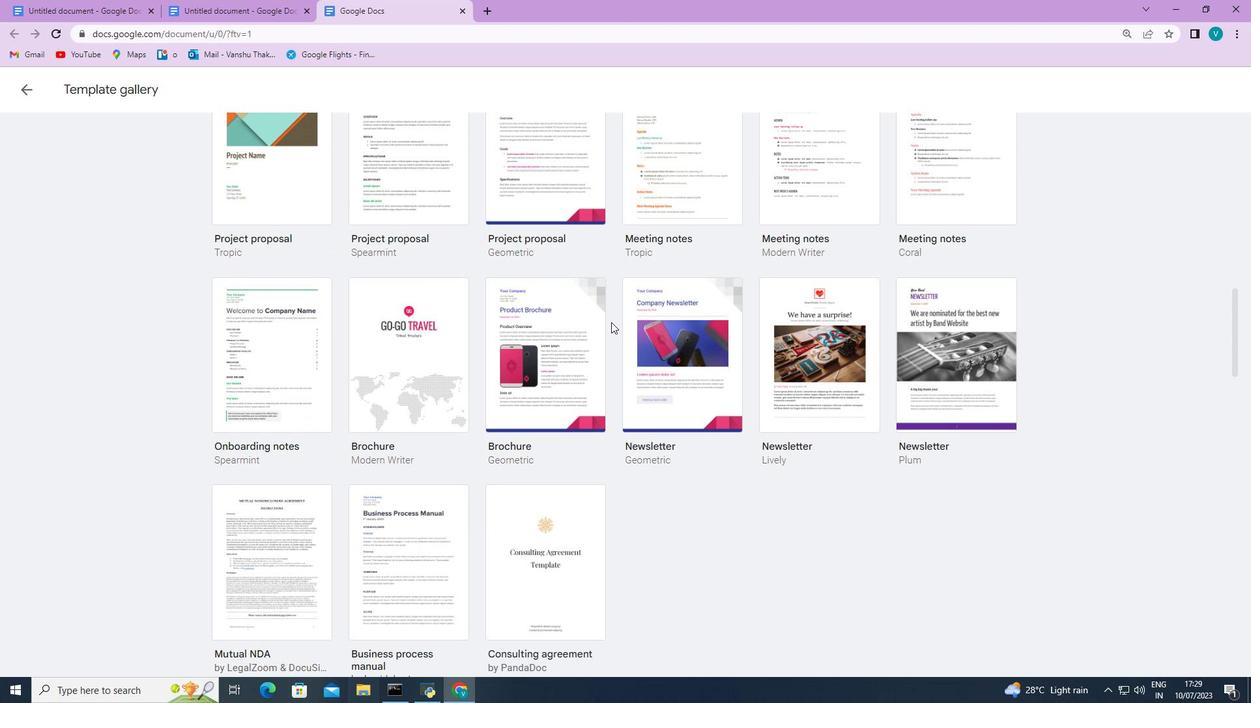 
Action: Mouse scrolled (611, 321) with delta (0, 0)
Screenshot: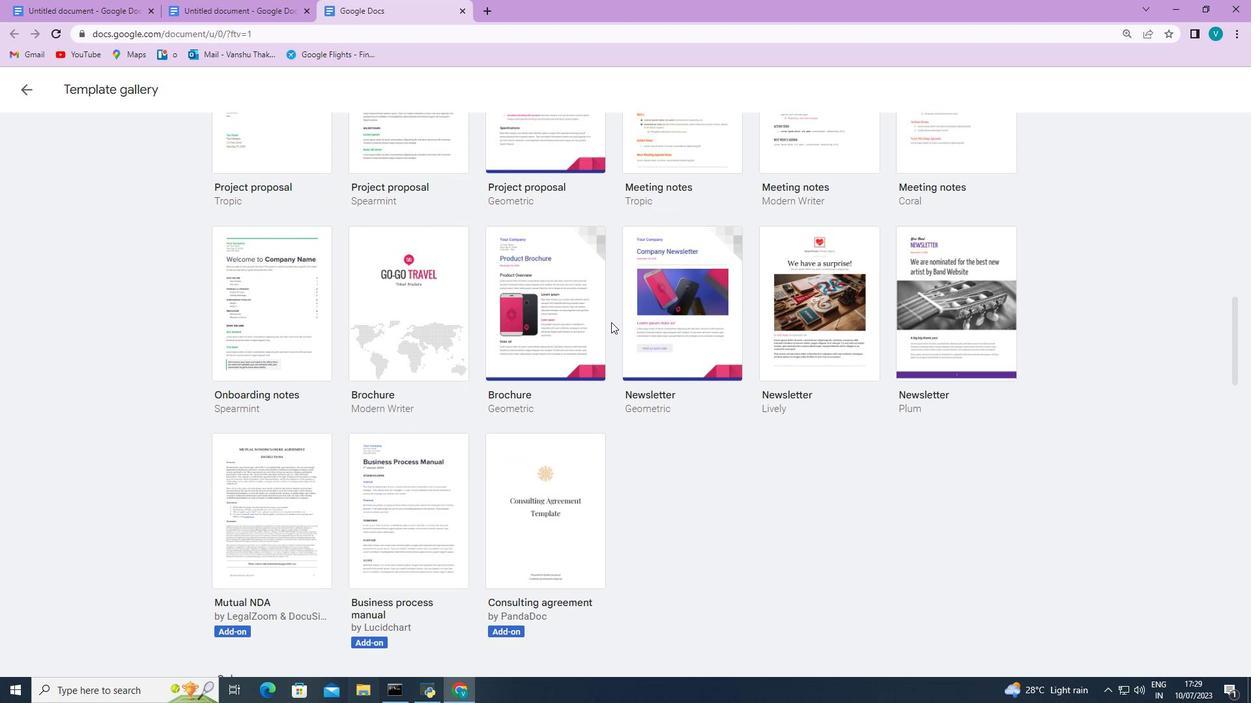 
Action: Mouse scrolled (611, 321) with delta (0, 0)
Screenshot: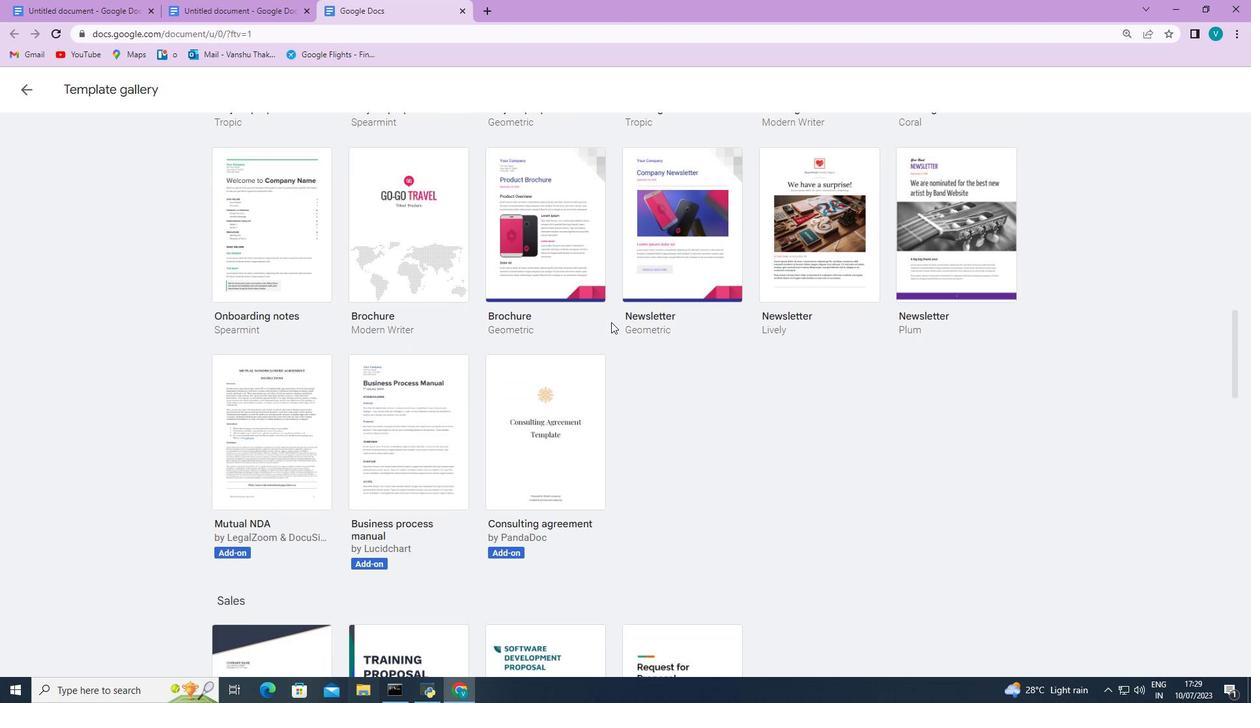 
Action: Mouse scrolled (611, 321) with delta (0, 0)
Screenshot: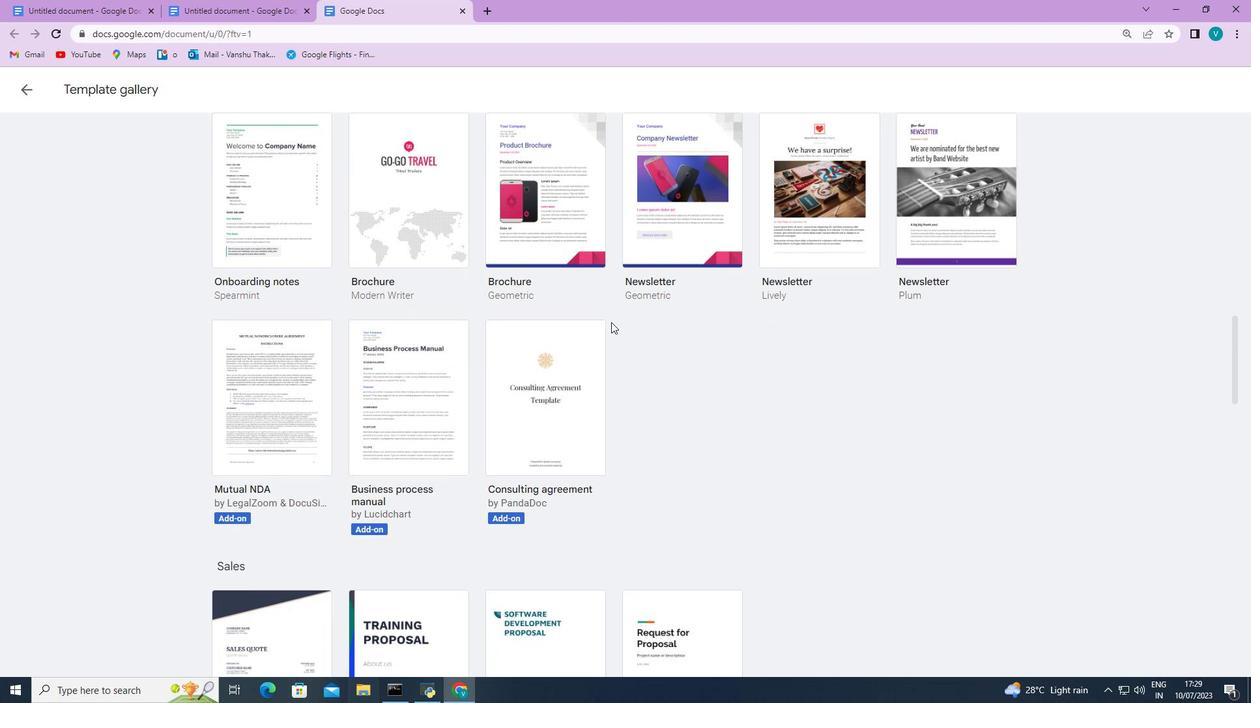 
Action: Mouse scrolled (611, 321) with delta (0, 0)
Screenshot: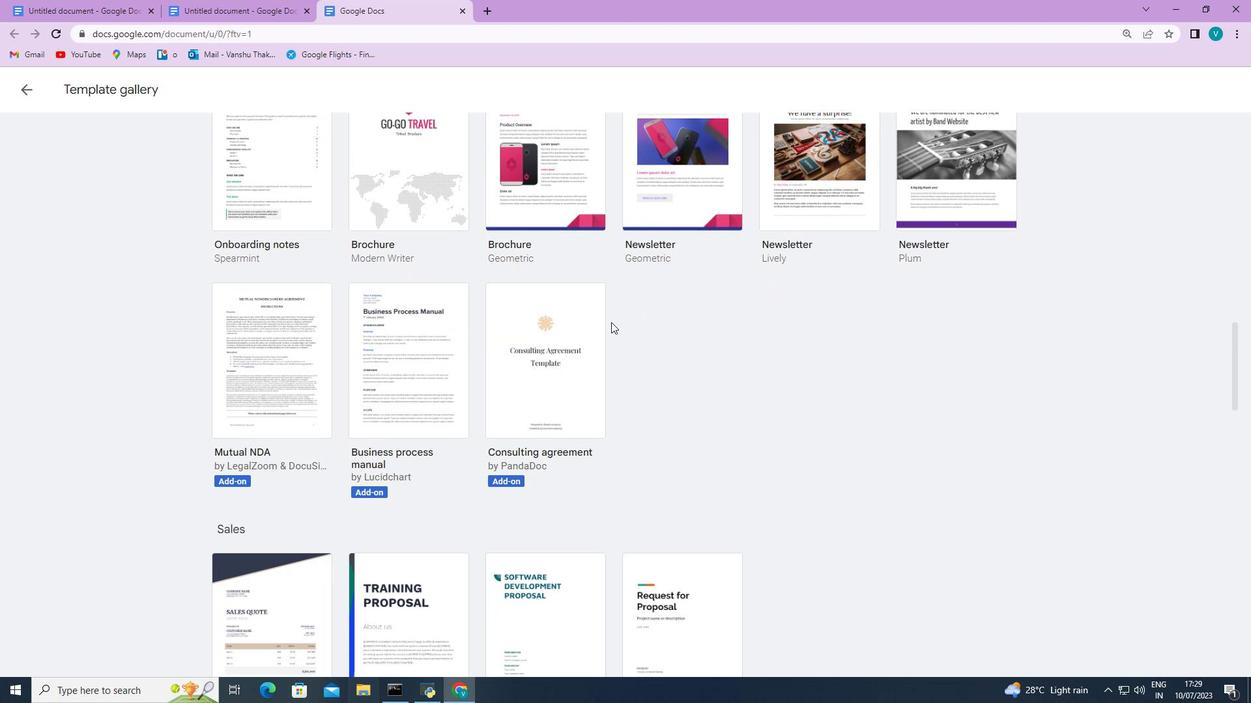 
Action: Mouse scrolled (611, 321) with delta (0, 0)
Screenshot: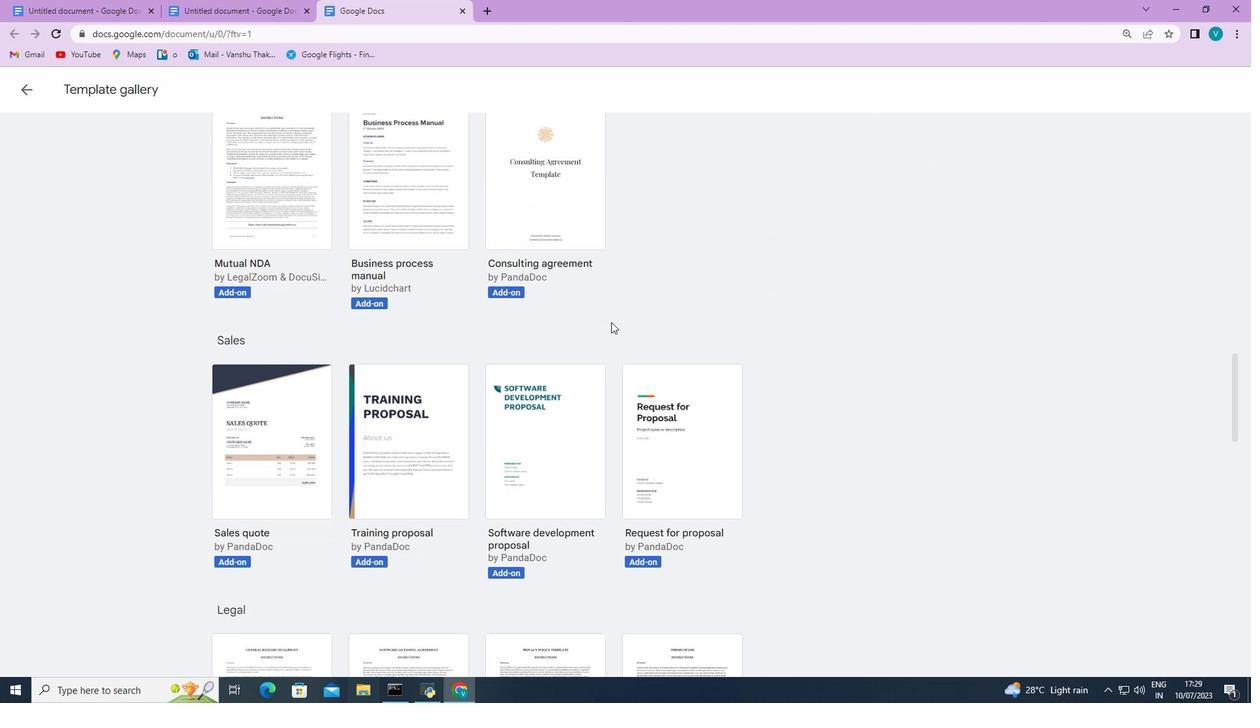 
Action: Mouse scrolled (611, 321) with delta (0, 0)
Screenshot: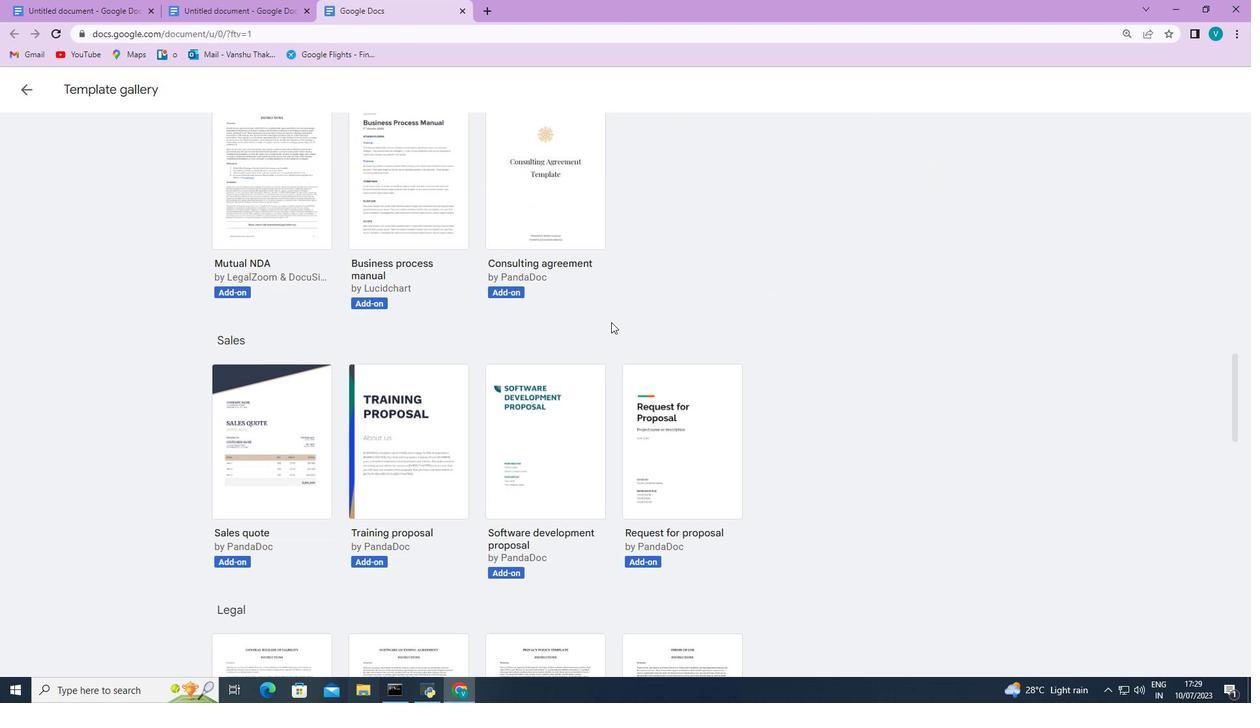 
Action: Mouse scrolled (611, 321) with delta (0, 0)
Screenshot: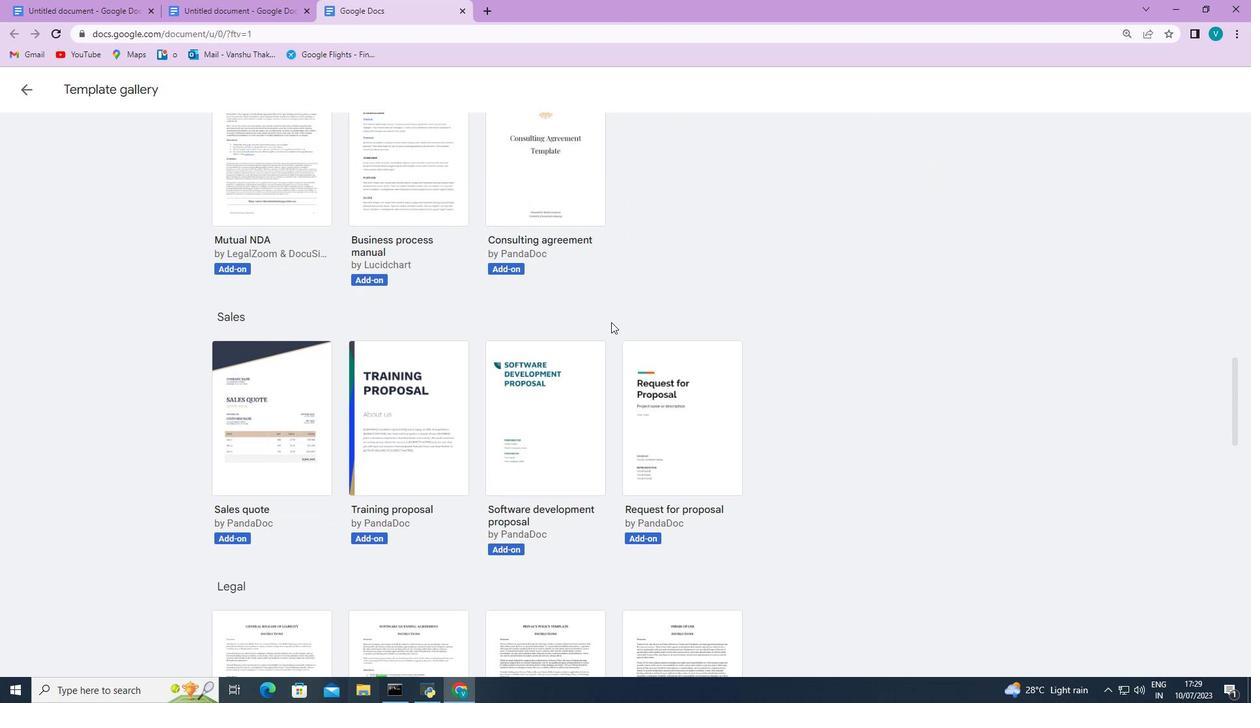 
Action: Mouse scrolled (611, 321) with delta (0, 0)
Screenshot: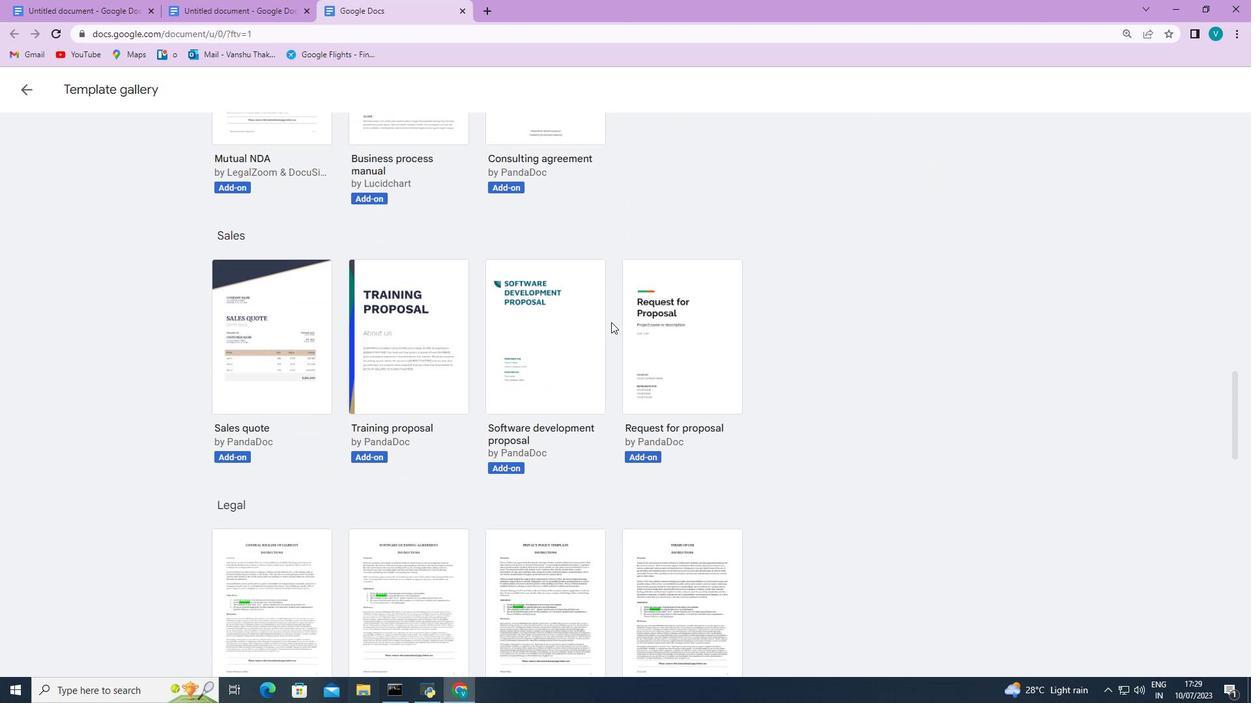 
Action: Mouse scrolled (611, 321) with delta (0, 0)
Screenshot: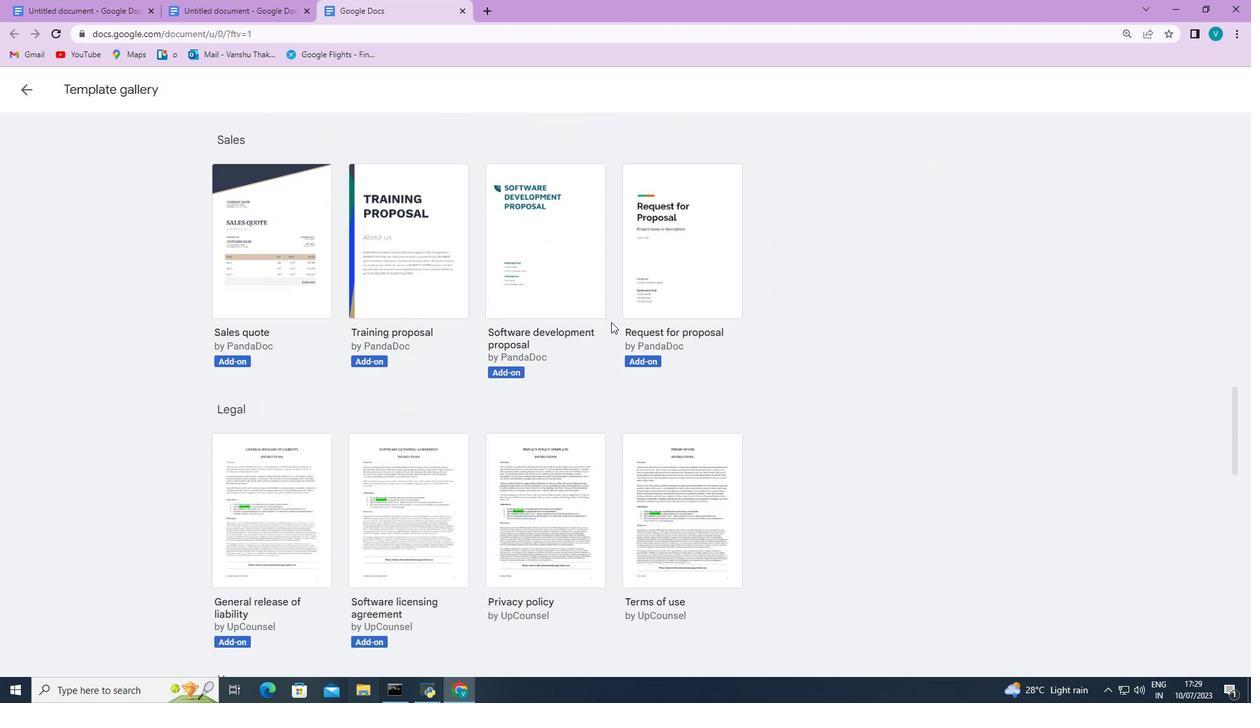 
Action: Mouse moved to (672, 359)
Screenshot: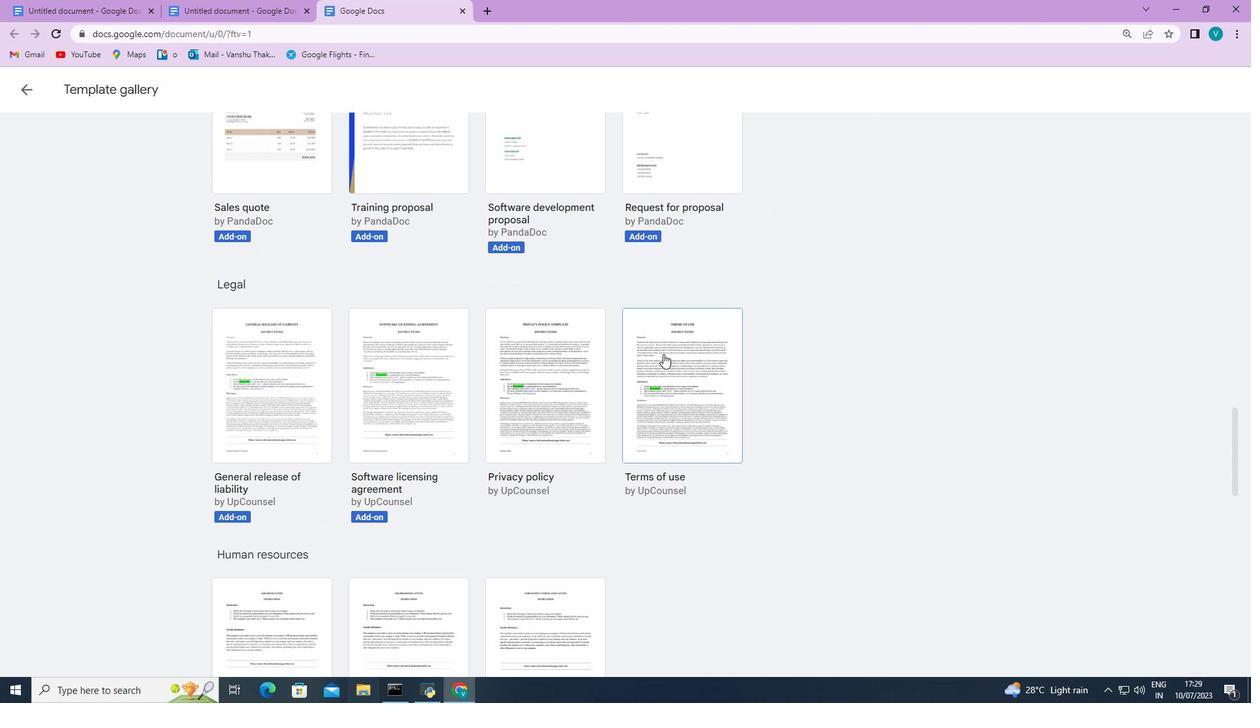 
Action: Mouse pressed left at (672, 359)
Screenshot: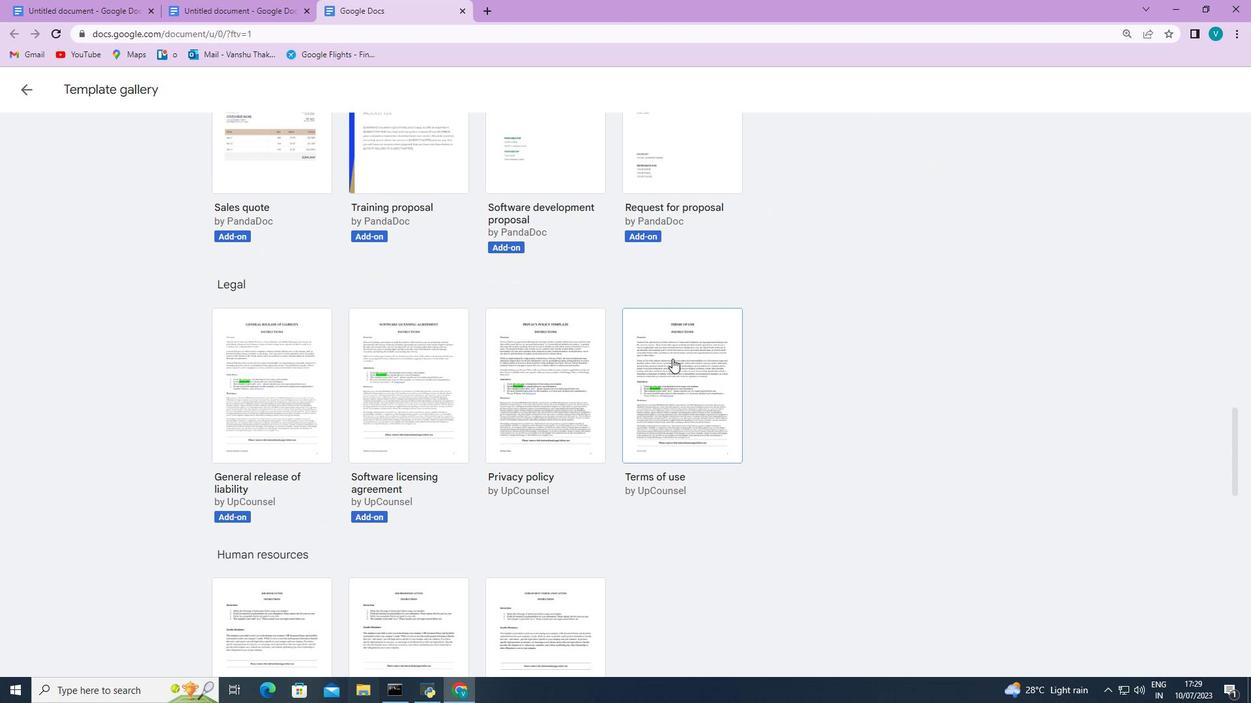 
Action: Mouse moved to (673, 359)
Screenshot: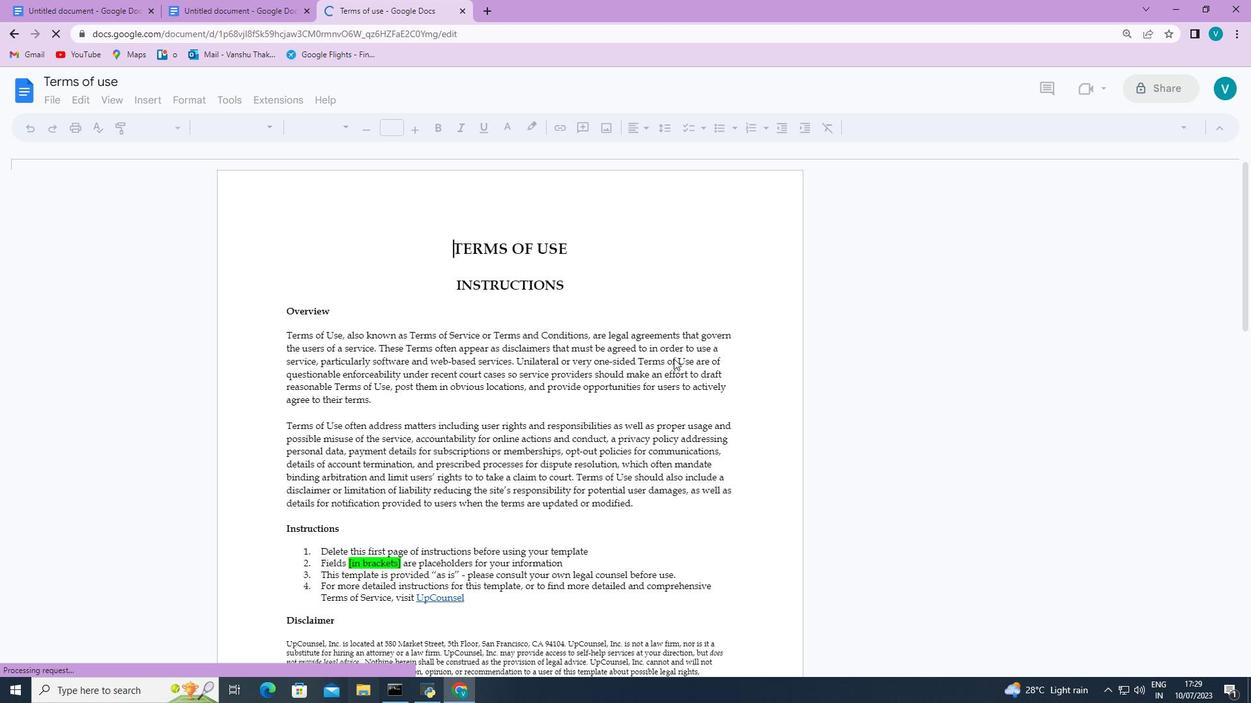 
